 Task: Play online Dominion games in very easy mode.
Action: Mouse moved to (231, 322)
Screenshot: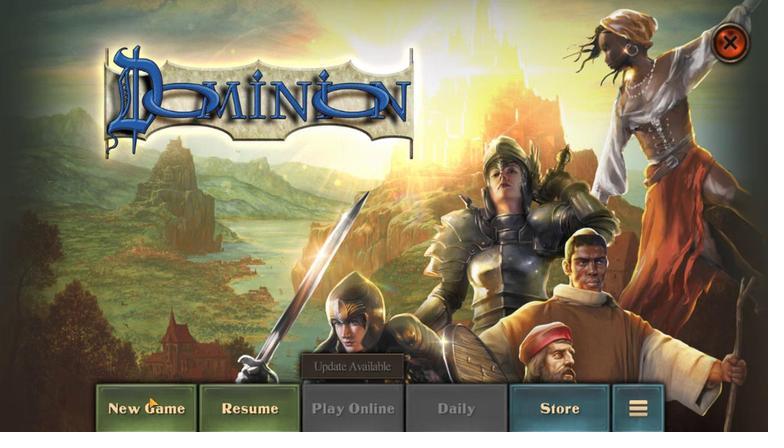 
Action: Mouse pressed left at (231, 322)
Screenshot: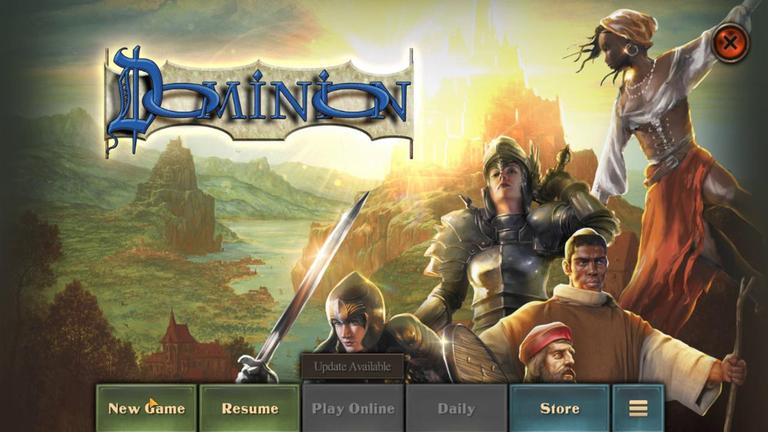 
Action: Mouse moved to (340, 297)
Screenshot: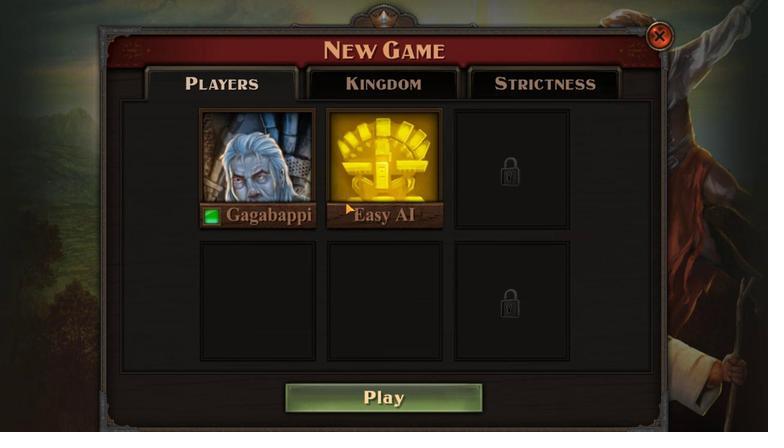 
Action: Mouse pressed left at (340, 297)
Screenshot: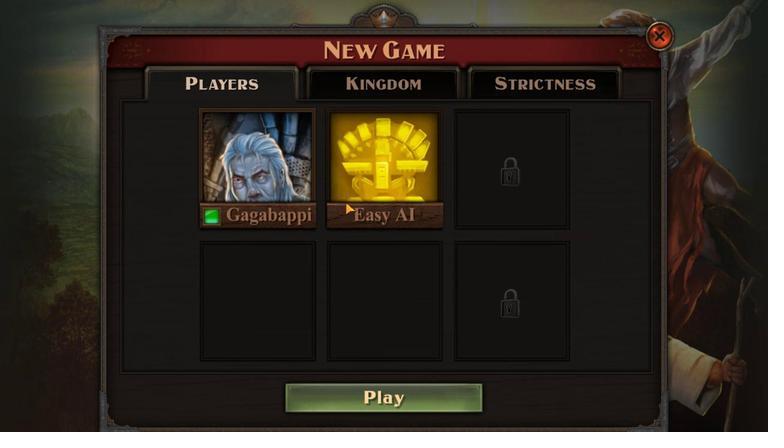 
Action: Mouse moved to (266, 296)
Screenshot: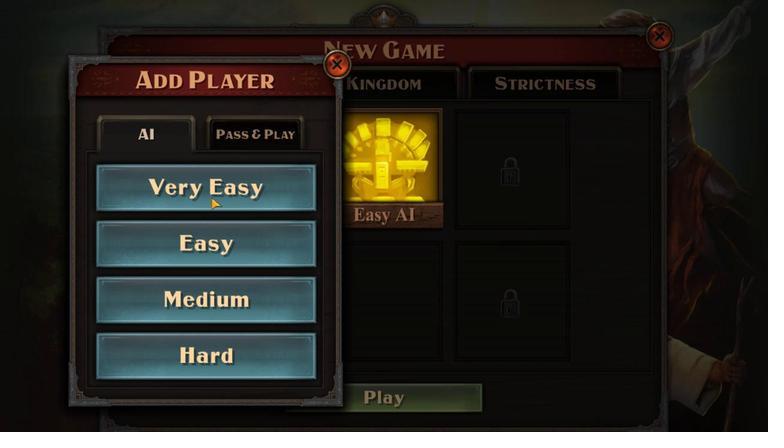 
Action: Mouse pressed left at (266, 296)
Screenshot: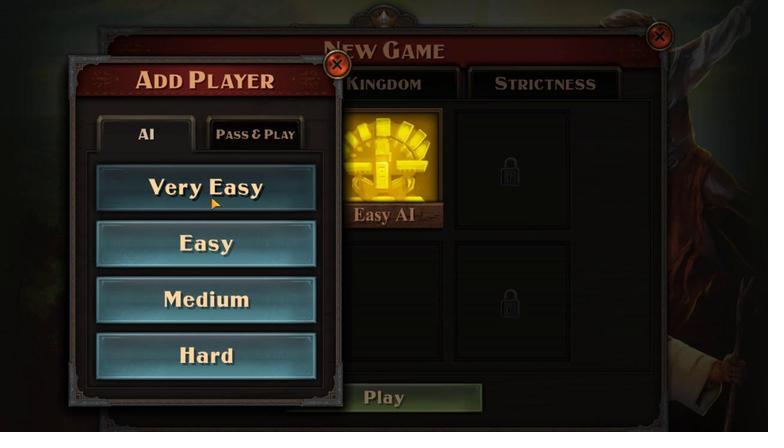 
Action: Mouse moved to (324, 321)
Screenshot: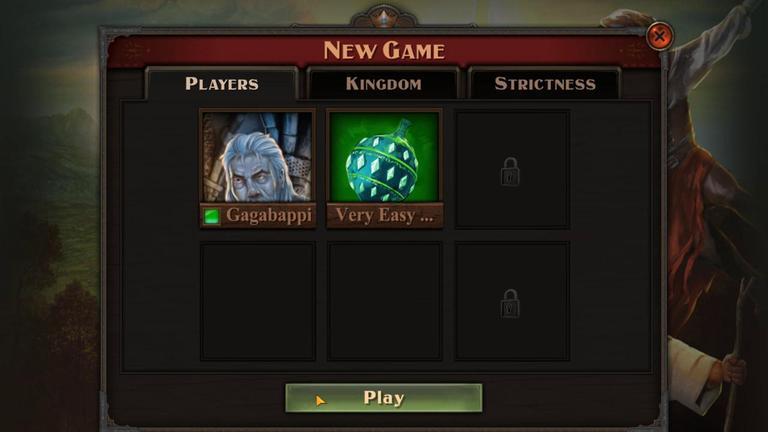 
Action: Mouse pressed left at (324, 321)
Screenshot: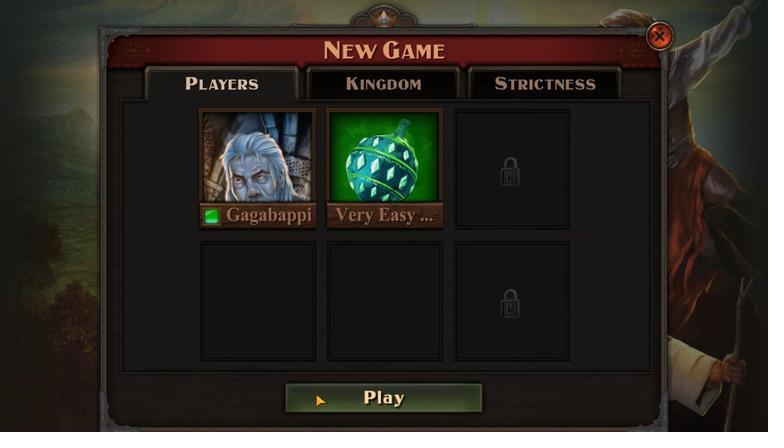 
Action: Mouse moved to (342, 317)
Screenshot: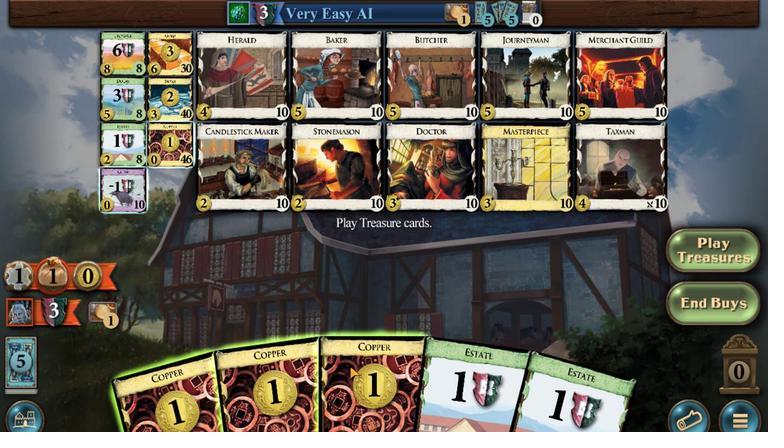
Action: Mouse pressed left at (342, 317)
Screenshot: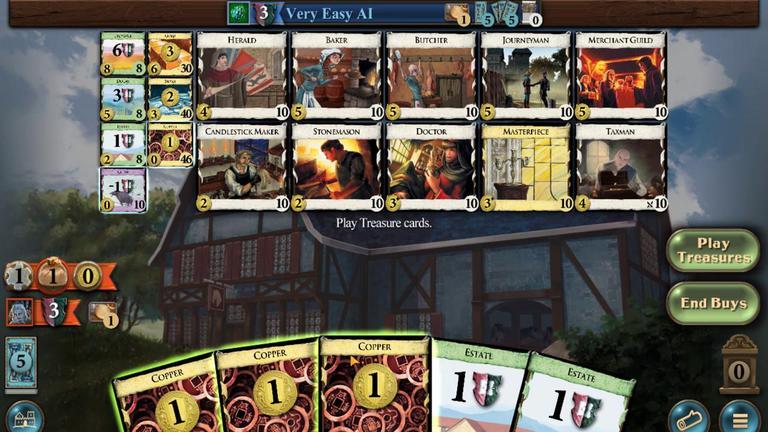 
Action: Mouse moved to (327, 317)
Screenshot: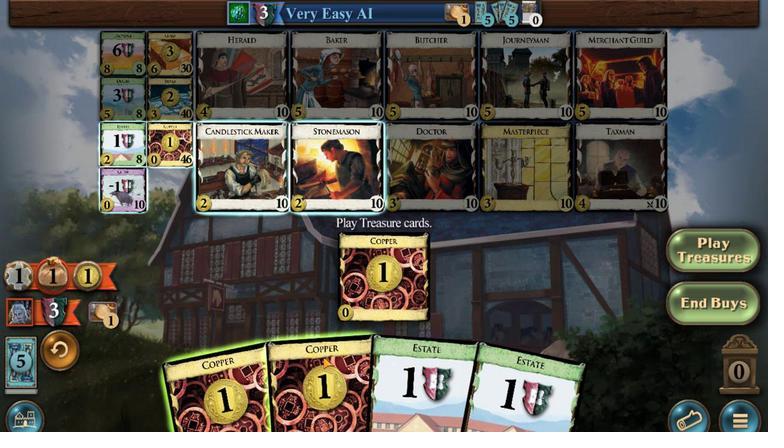 
Action: Mouse pressed left at (327, 317)
Screenshot: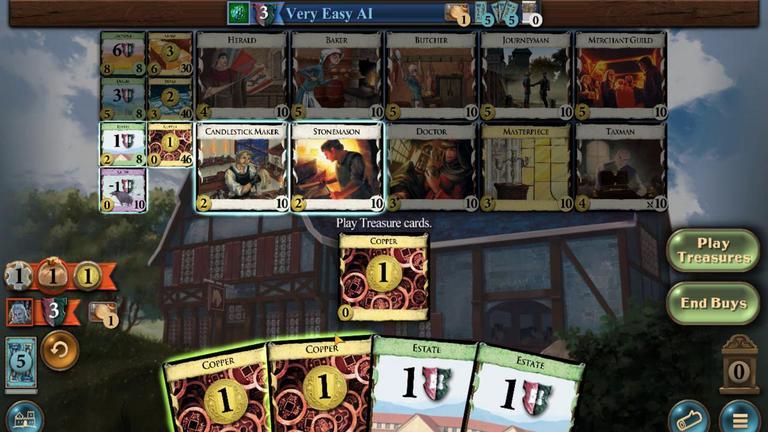 
Action: Mouse moved to (312, 315)
Screenshot: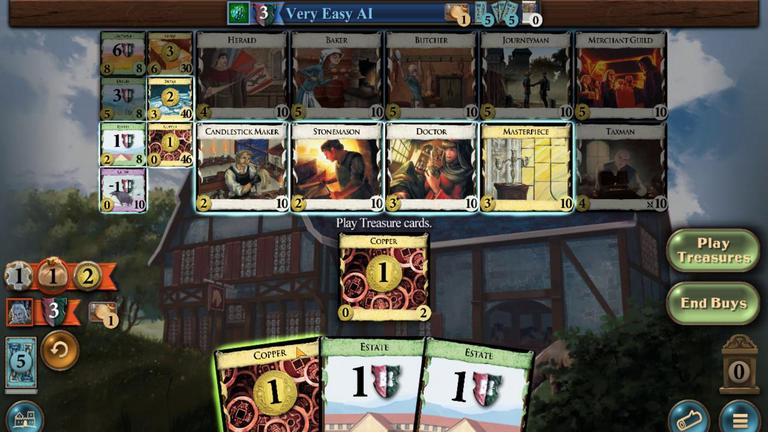 
Action: Mouse pressed left at (312, 315)
Screenshot: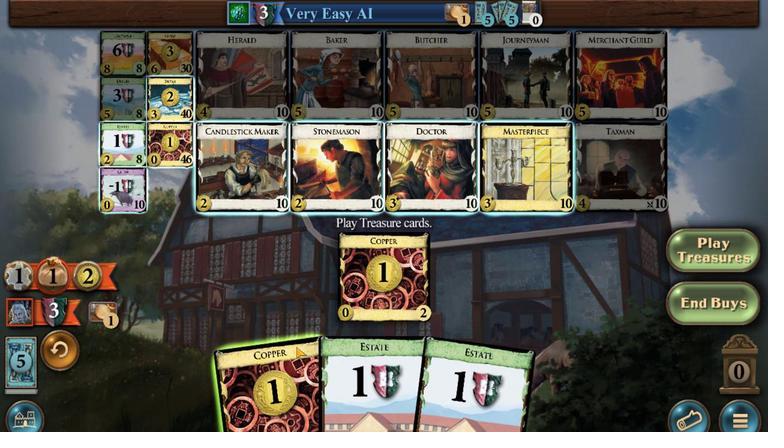 
Action: Mouse moved to (234, 284)
Screenshot: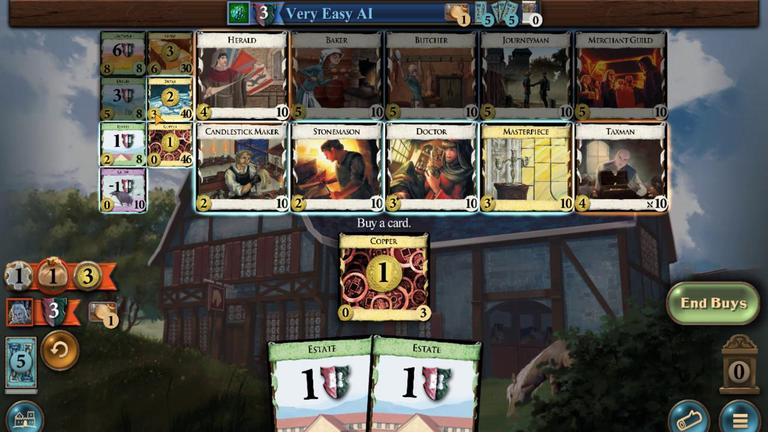 
Action: Mouse pressed left at (234, 284)
Screenshot: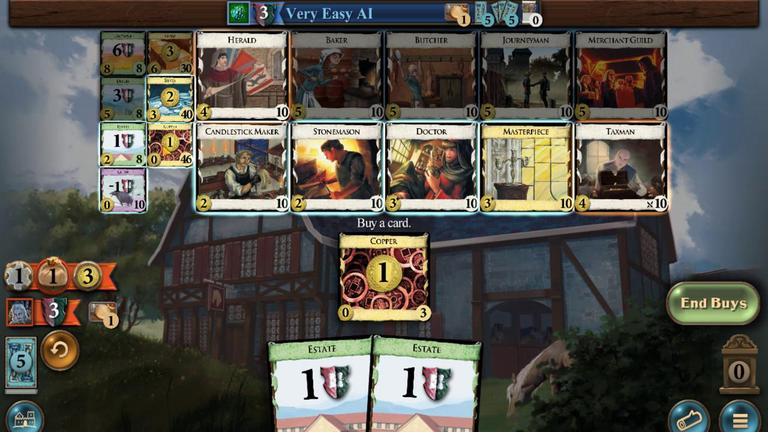 
Action: Mouse moved to (390, 318)
Screenshot: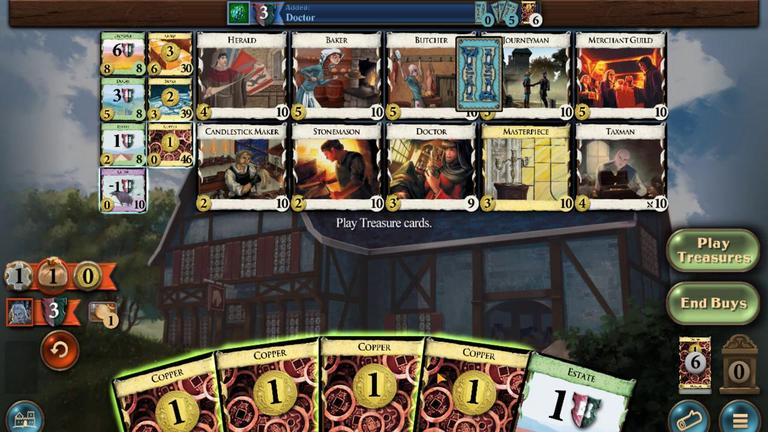 
Action: Mouse pressed left at (390, 318)
Screenshot: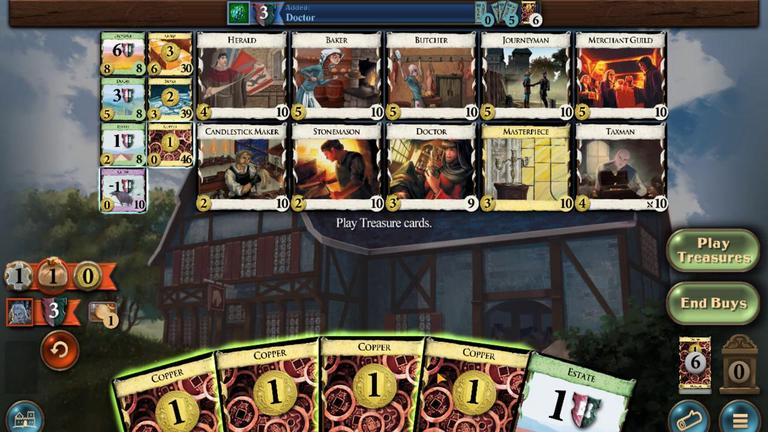 
Action: Mouse moved to (375, 320)
Screenshot: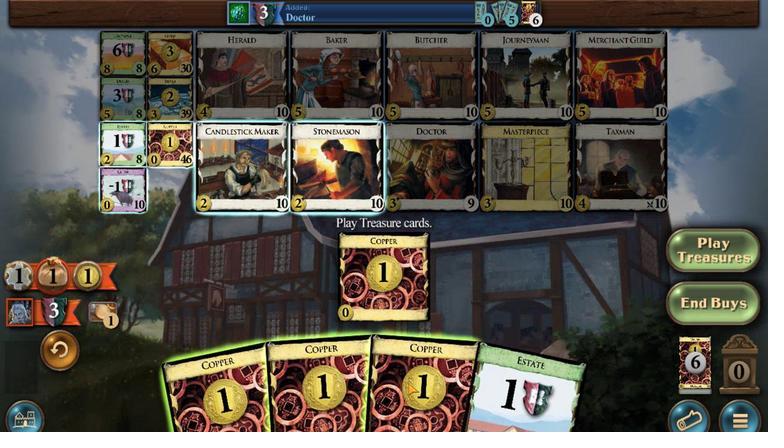 
Action: Mouse pressed left at (375, 320)
Screenshot: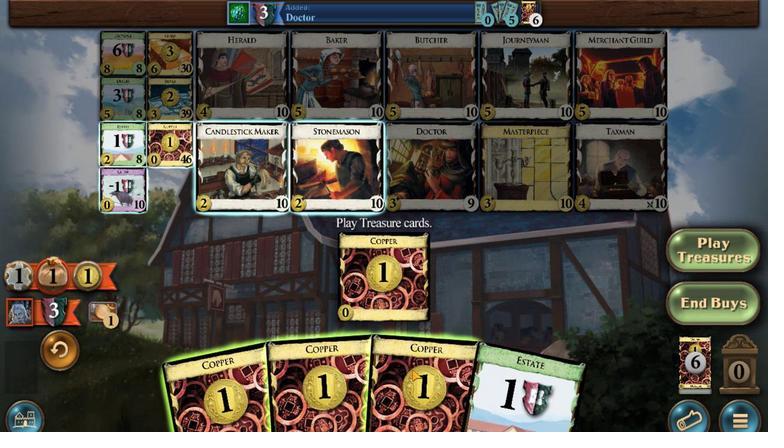 
Action: Mouse moved to (364, 319)
Screenshot: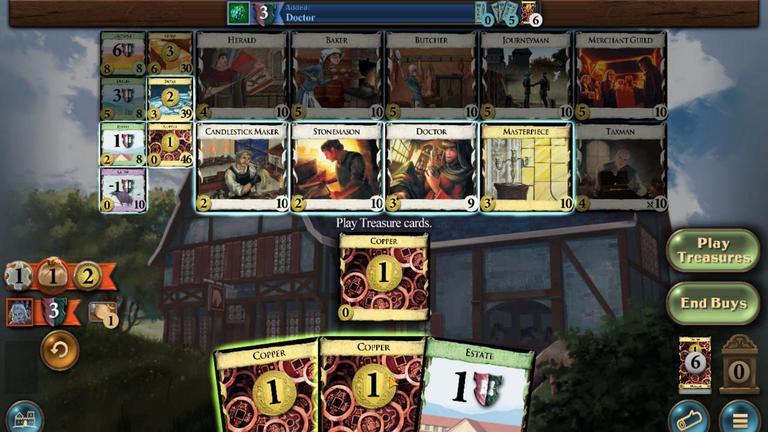 
Action: Mouse pressed left at (364, 319)
Screenshot: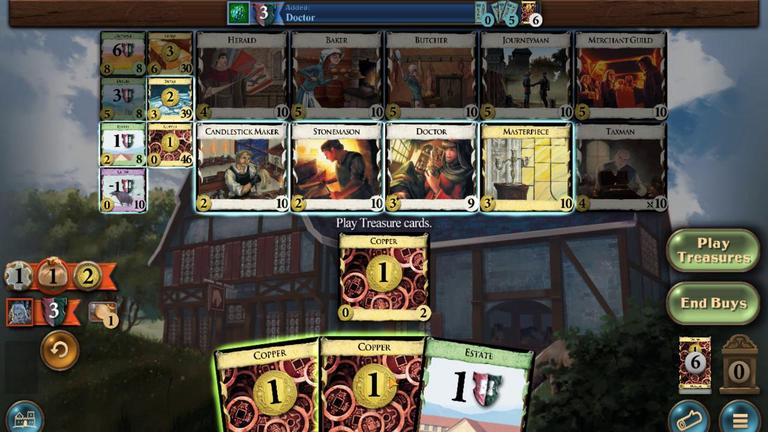 
Action: Mouse moved to (241, 284)
Screenshot: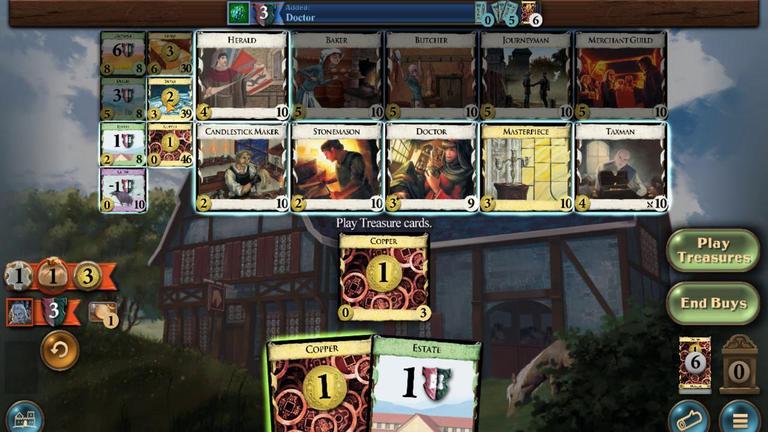
Action: Mouse pressed left at (241, 284)
Screenshot: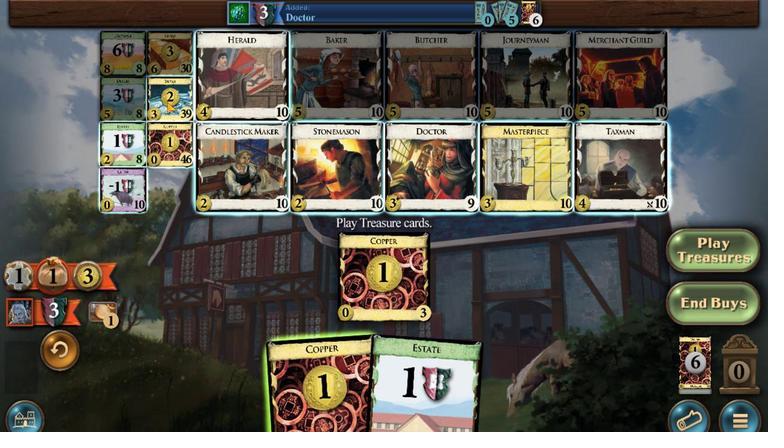 
Action: Mouse moved to (299, 317)
Screenshot: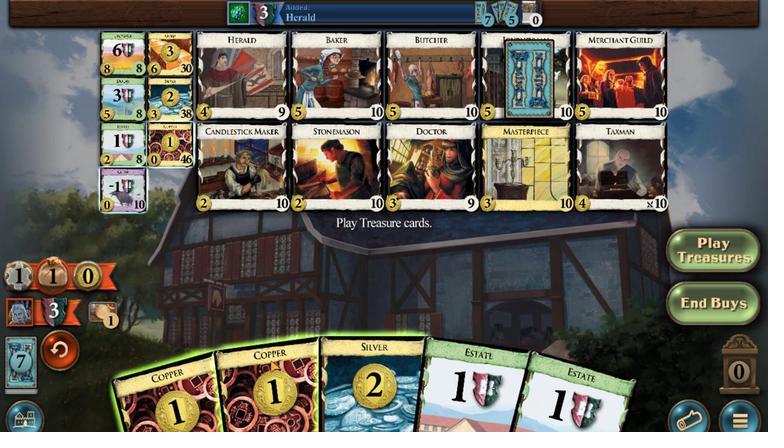 
Action: Mouse pressed left at (299, 317)
Screenshot: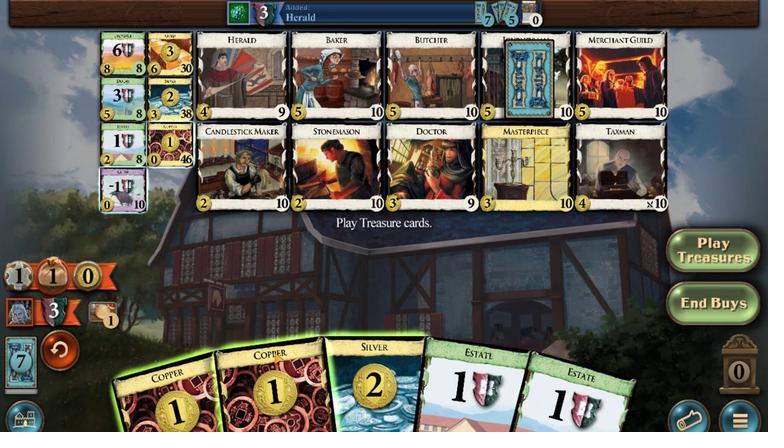 
Action: Mouse moved to (330, 315)
Screenshot: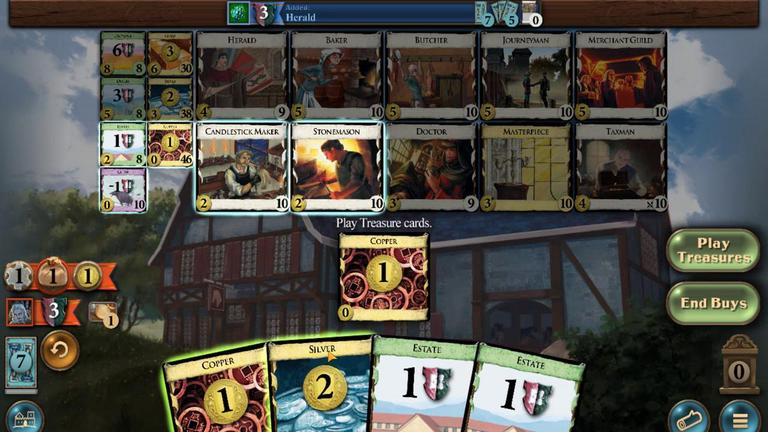 
Action: Mouse pressed left at (330, 315)
Screenshot: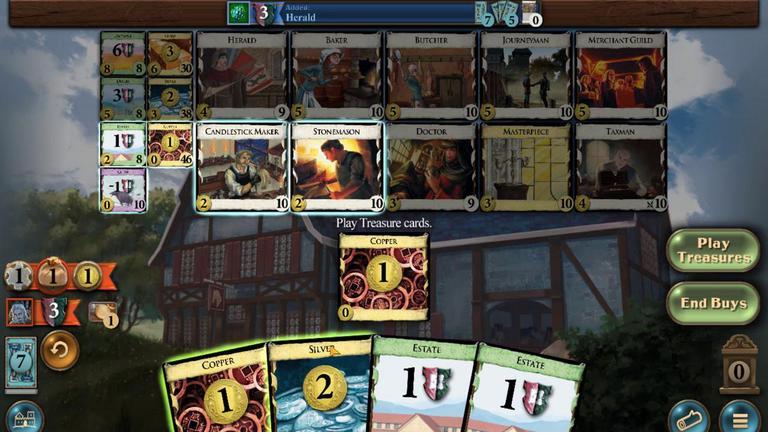 
Action: Mouse moved to (240, 284)
Screenshot: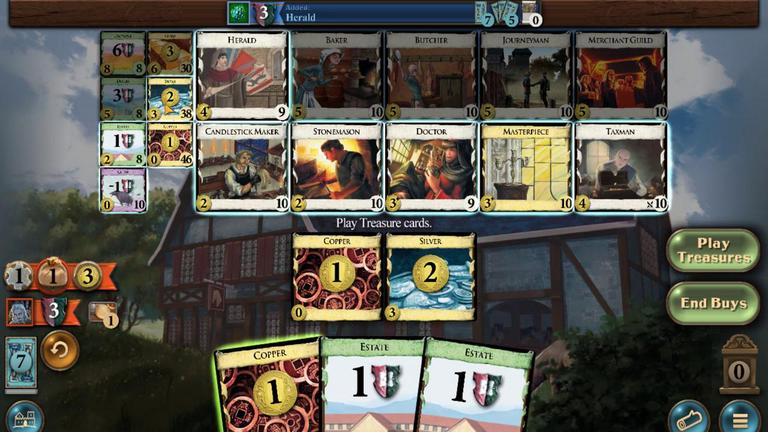 
Action: Mouse pressed left at (240, 284)
Screenshot: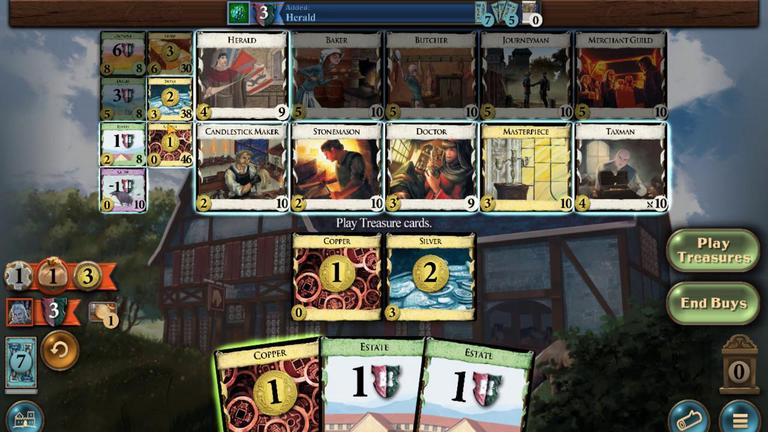 
Action: Mouse moved to (302, 320)
Screenshot: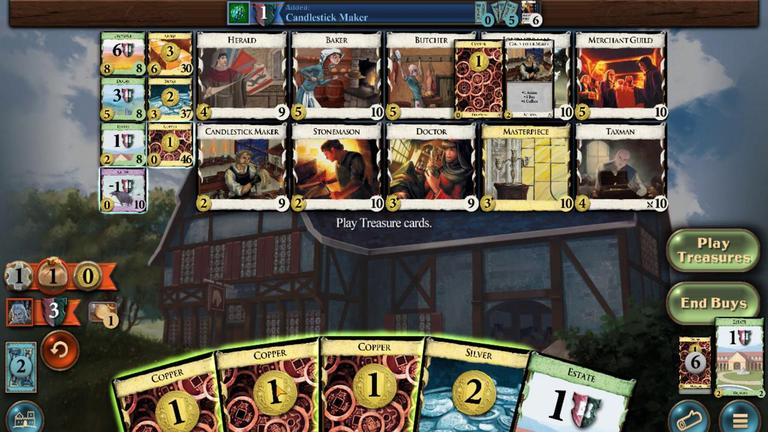 
Action: Mouse pressed left at (302, 320)
Screenshot: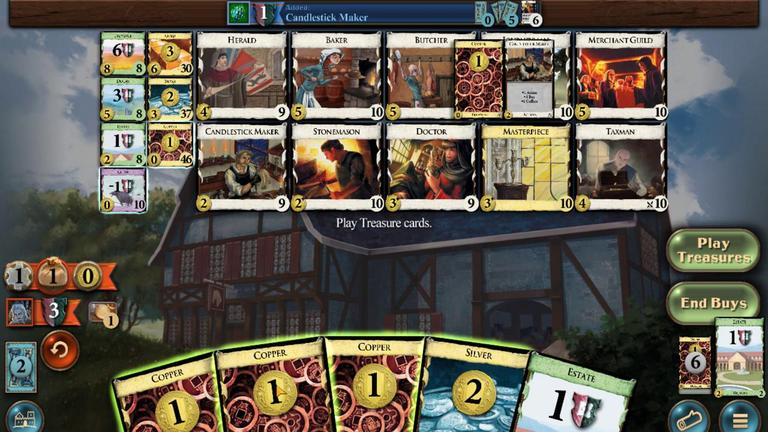 
Action: Mouse moved to (326, 321)
Screenshot: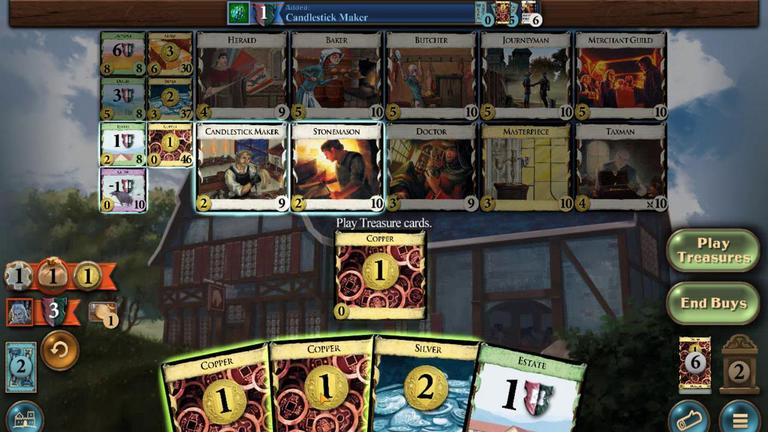 
Action: Mouse pressed left at (326, 321)
Screenshot: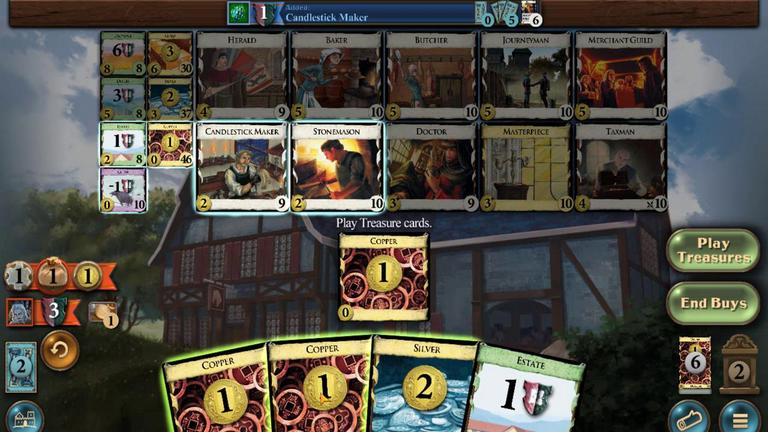 
Action: Mouse moved to (296, 324)
Screenshot: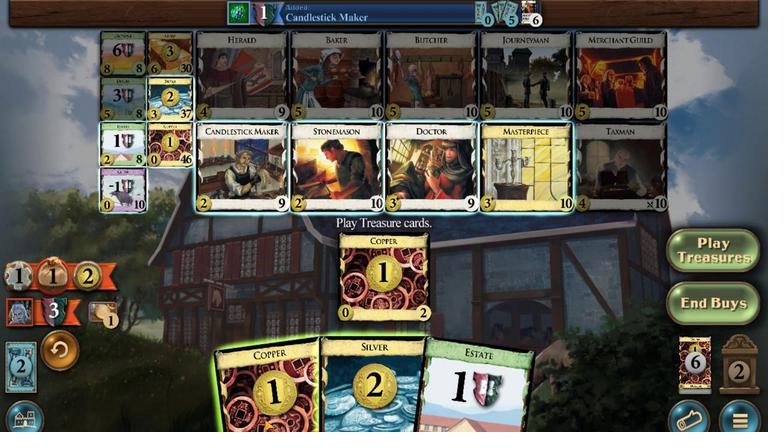 
Action: Mouse pressed left at (296, 324)
Screenshot: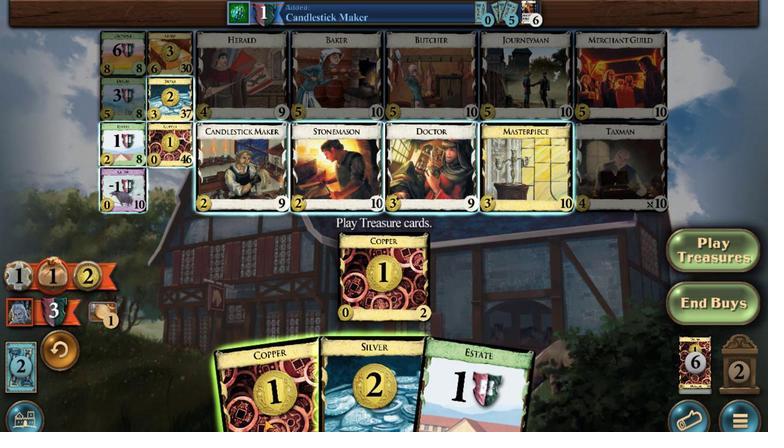 
Action: Mouse moved to (236, 285)
Screenshot: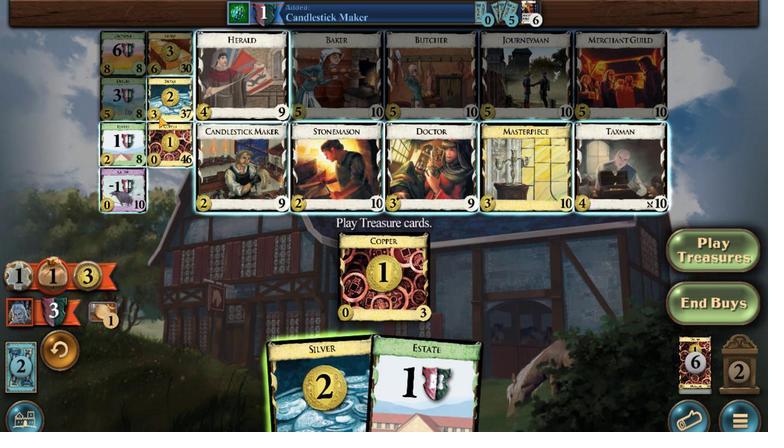 
Action: Mouse pressed left at (236, 285)
Screenshot: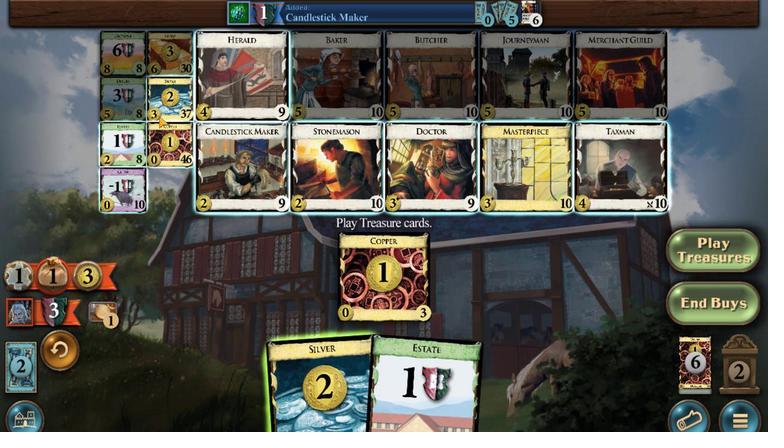 
Action: Mouse moved to (348, 318)
Screenshot: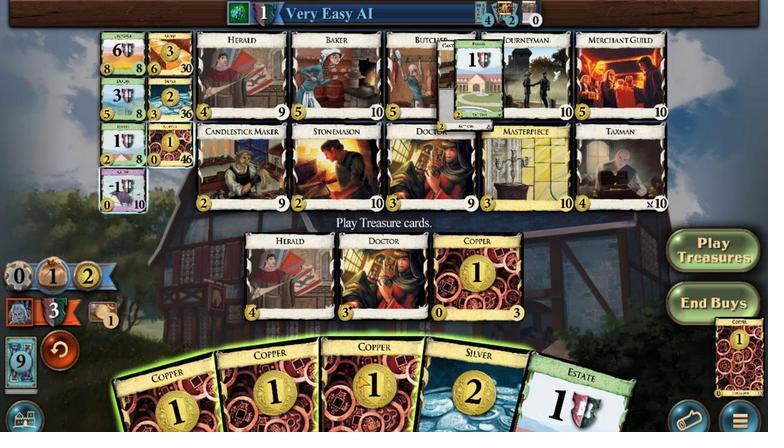 
Action: Mouse pressed left at (348, 318)
Screenshot: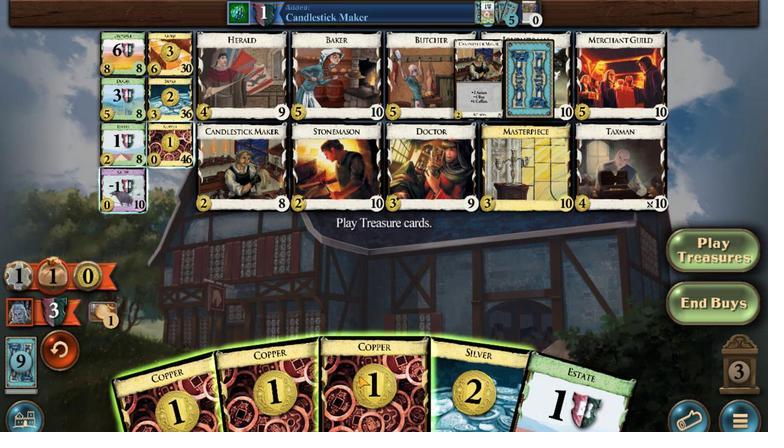 
Action: Mouse moved to (318, 319)
Screenshot: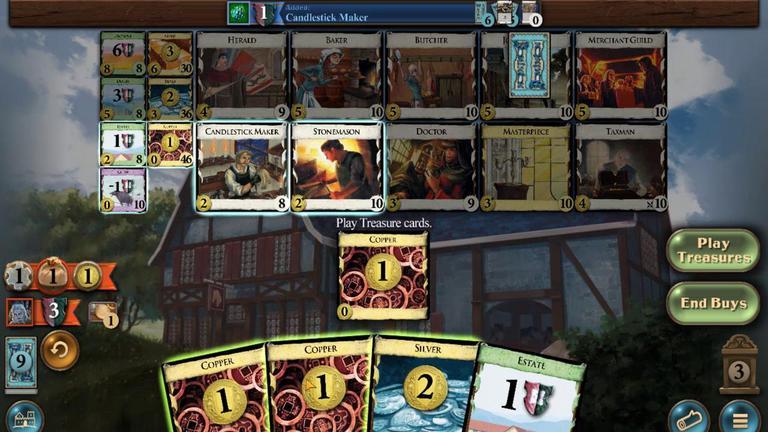 
Action: Mouse pressed left at (318, 319)
Screenshot: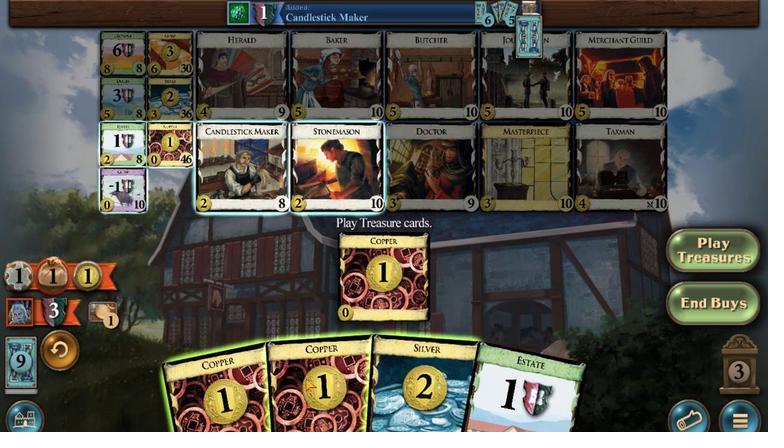 
Action: Mouse moved to (306, 318)
Screenshot: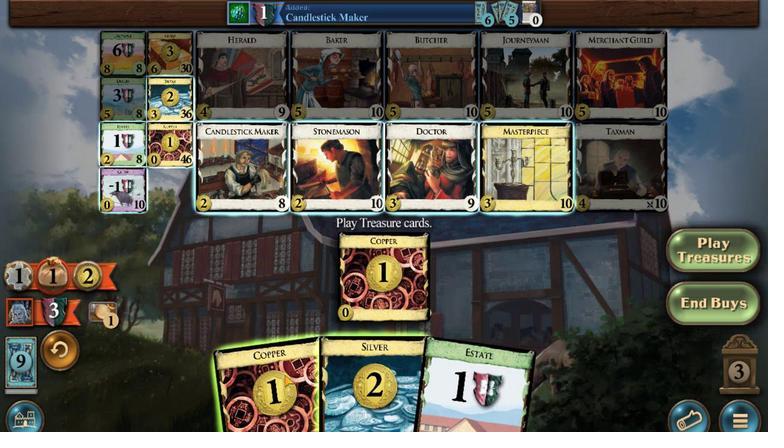 
Action: Mouse pressed left at (306, 318)
Screenshot: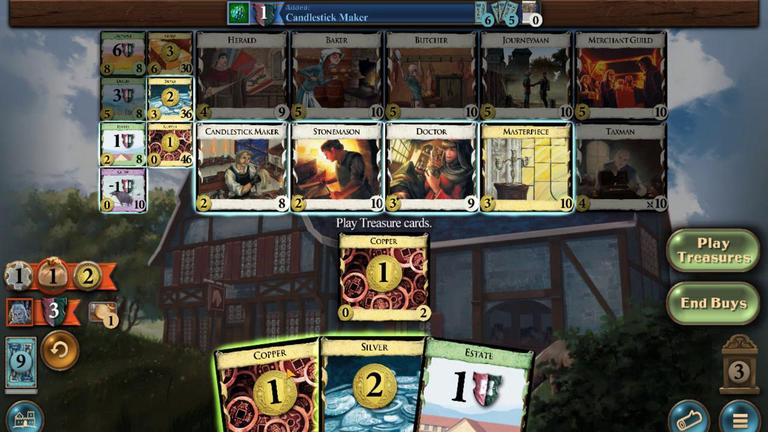 
Action: Mouse moved to (233, 284)
Screenshot: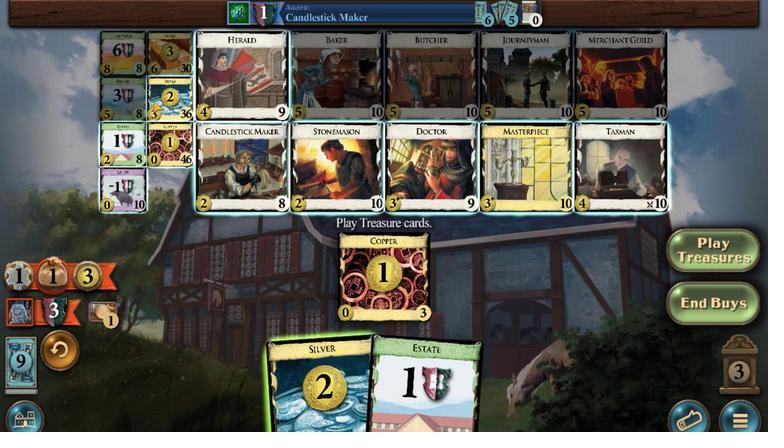 
Action: Mouse pressed left at (233, 284)
Screenshot: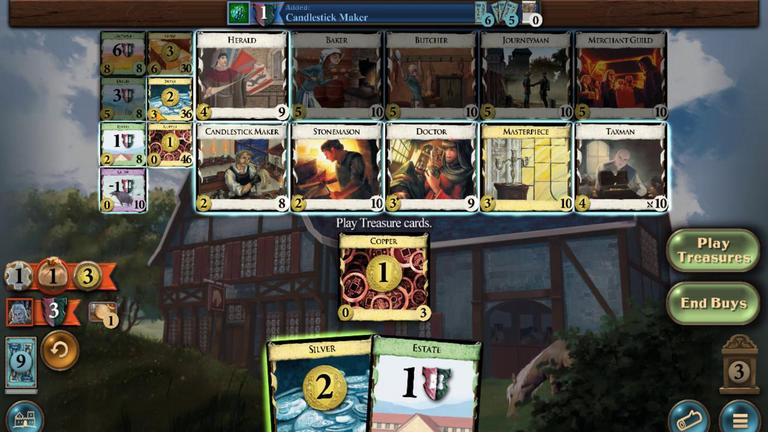 
Action: Mouse moved to (289, 319)
Screenshot: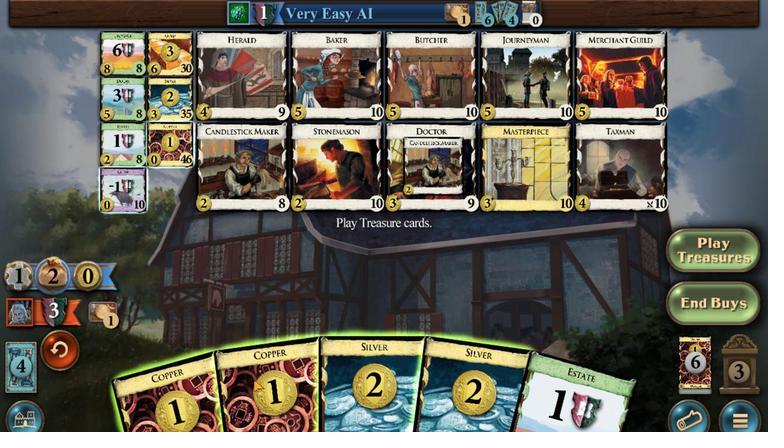 
Action: Mouse pressed left at (289, 319)
Screenshot: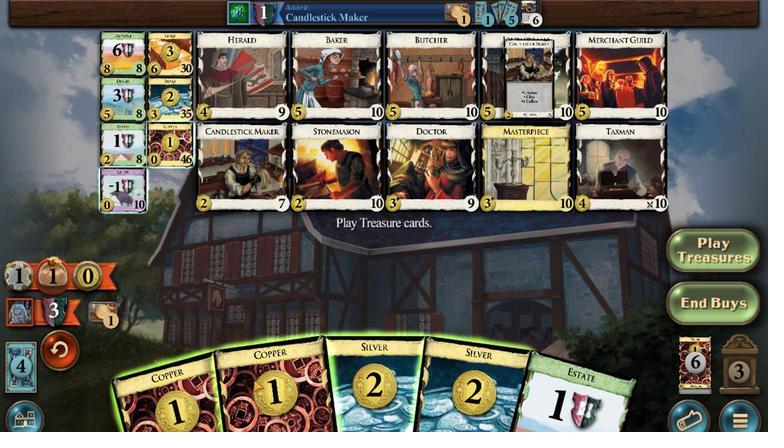 
Action: Mouse moved to (314, 318)
Screenshot: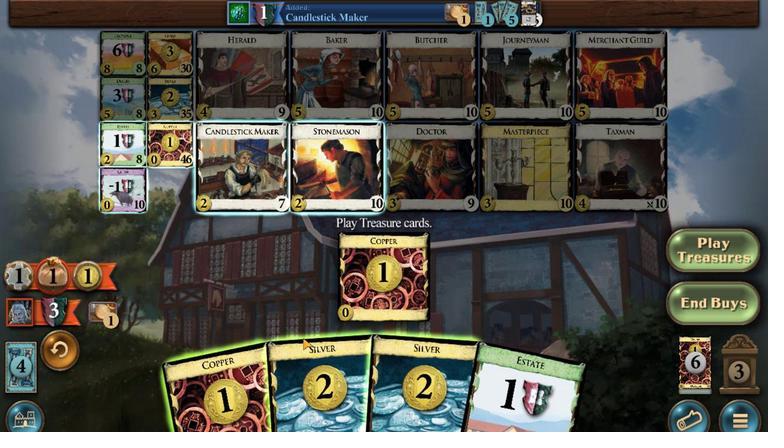
Action: Mouse pressed left at (314, 318)
Screenshot: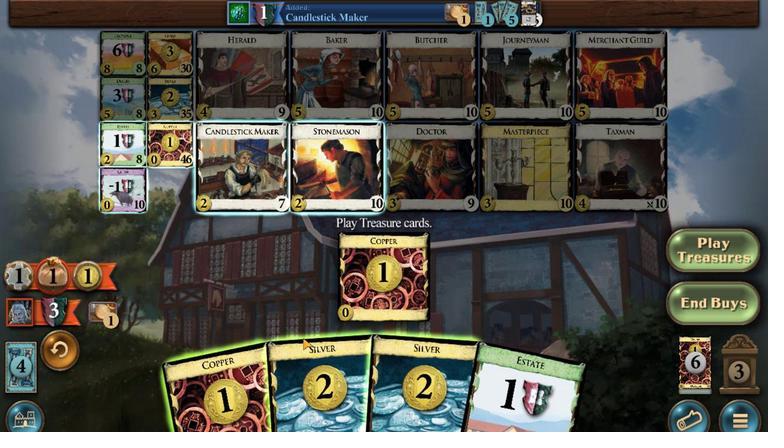 
Action: Mouse moved to (240, 285)
Screenshot: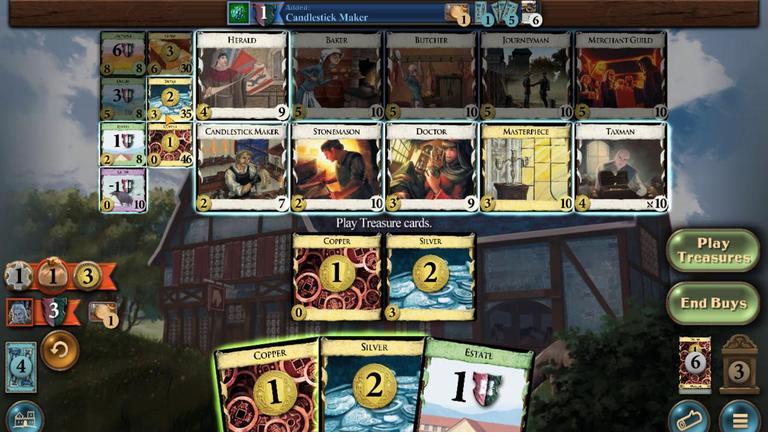 
Action: Mouse pressed left at (240, 285)
Screenshot: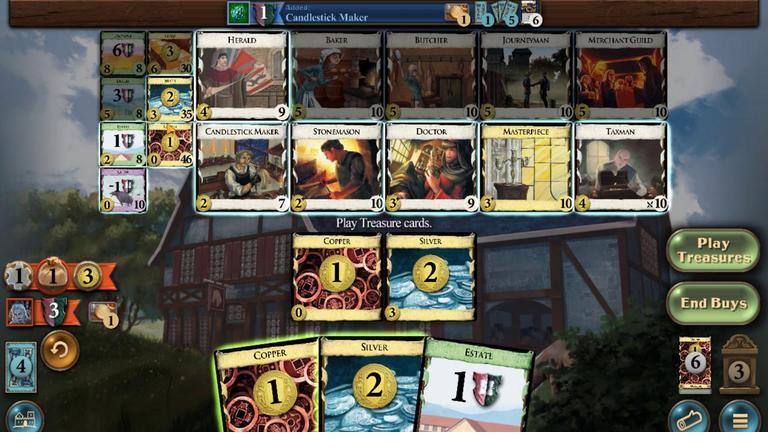 
Action: Mouse moved to (330, 318)
Screenshot: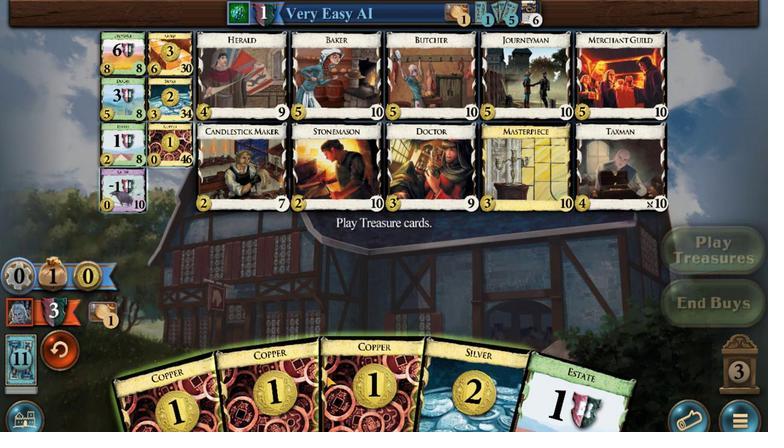 
Action: Mouse pressed left at (330, 318)
Screenshot: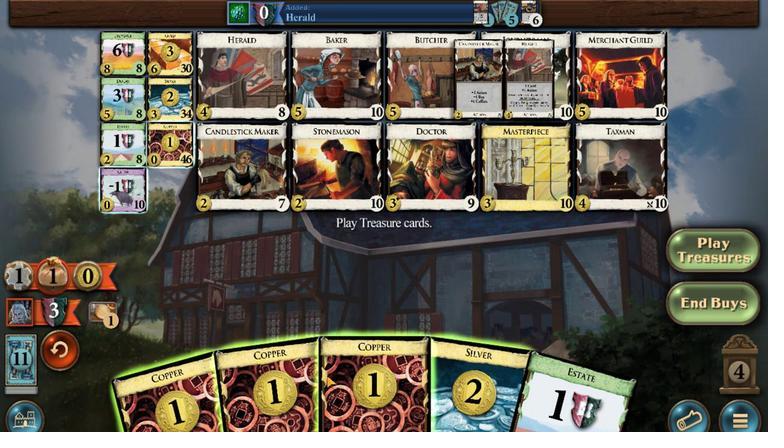 
Action: Mouse moved to (317, 316)
Screenshot: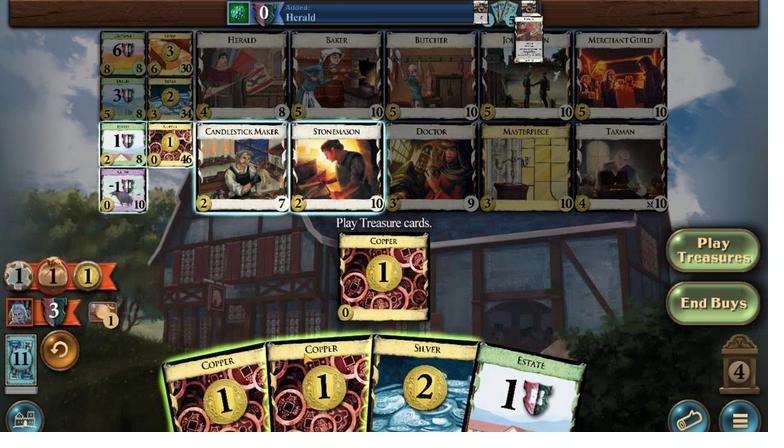 
Action: Mouse pressed left at (317, 316)
Screenshot: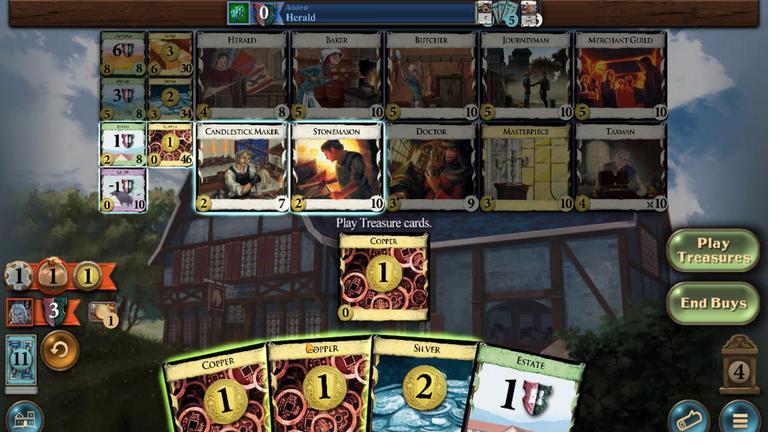 
Action: Mouse moved to (300, 316)
Screenshot: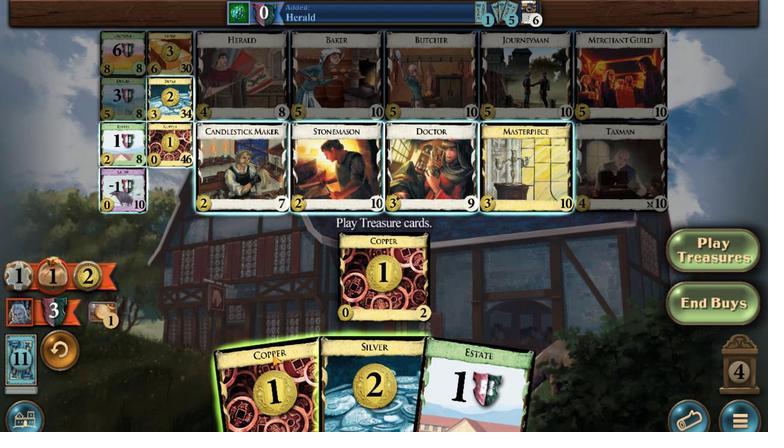 
Action: Mouse pressed left at (300, 316)
Screenshot: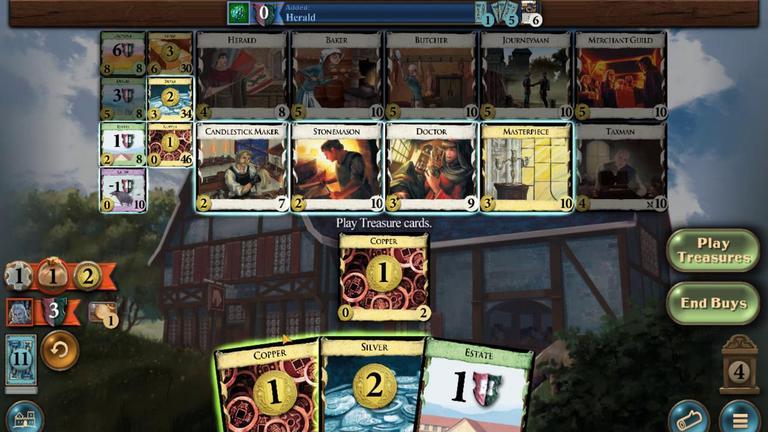 
Action: Mouse moved to (243, 284)
Screenshot: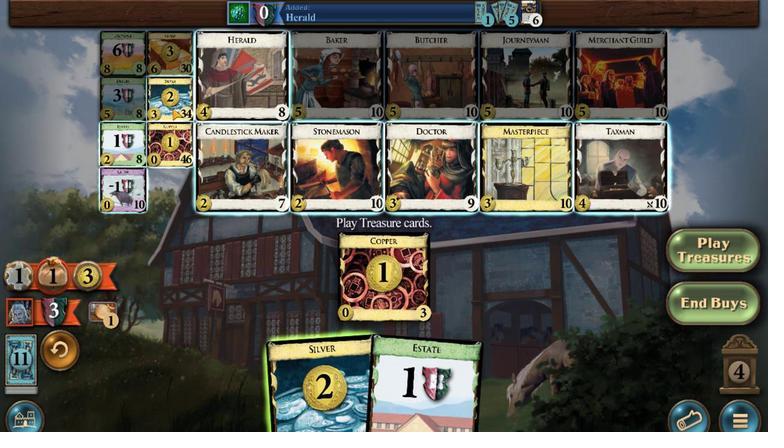 
Action: Mouse pressed left at (243, 284)
Screenshot: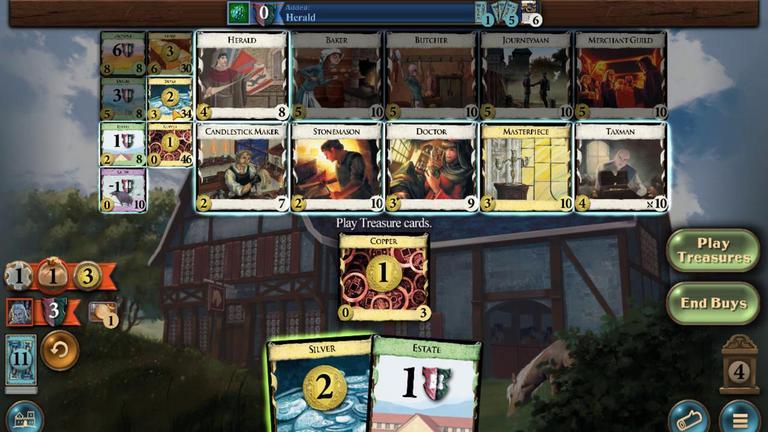 
Action: Mouse moved to (303, 321)
Screenshot: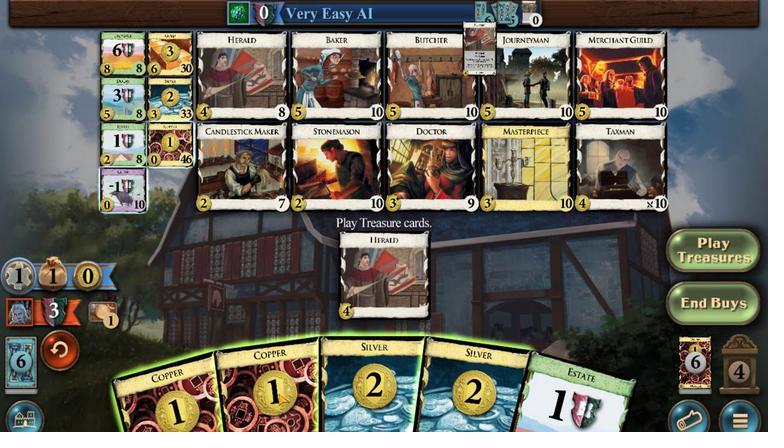 
Action: Mouse pressed left at (303, 321)
Screenshot: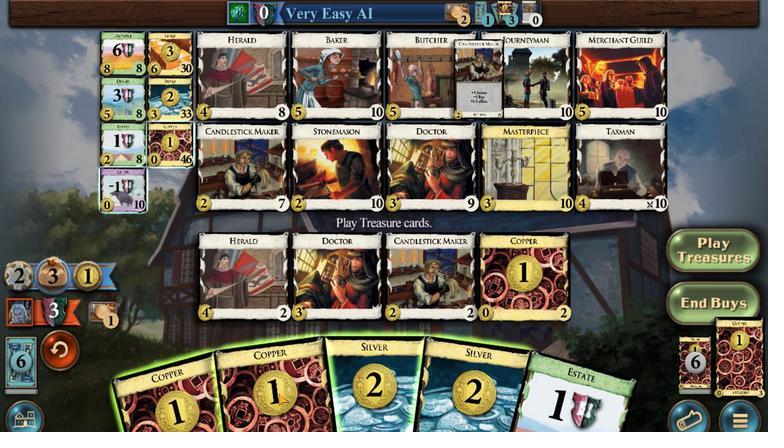 
Action: Mouse moved to (329, 318)
Screenshot: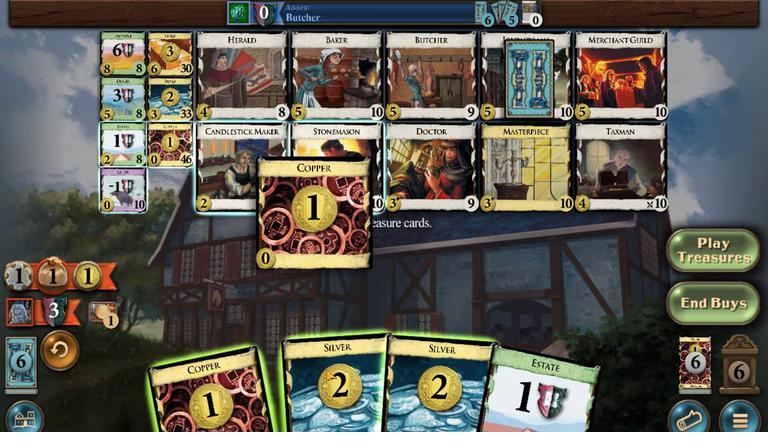 
Action: Mouse pressed left at (329, 318)
Screenshot: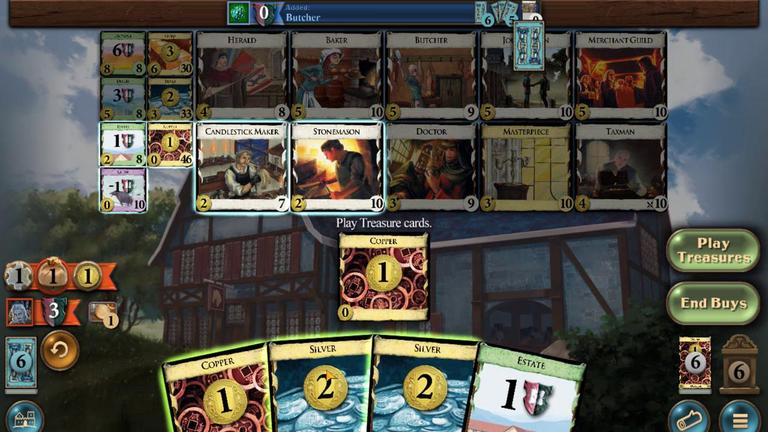 
Action: Mouse moved to (238, 285)
Screenshot: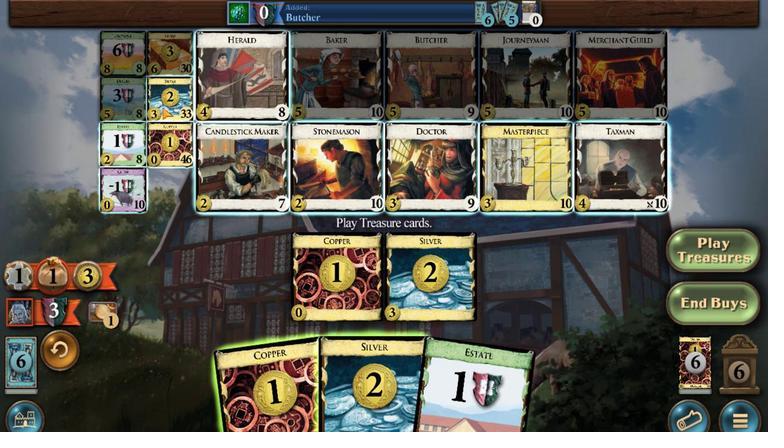 
Action: Mouse pressed left at (238, 285)
Screenshot: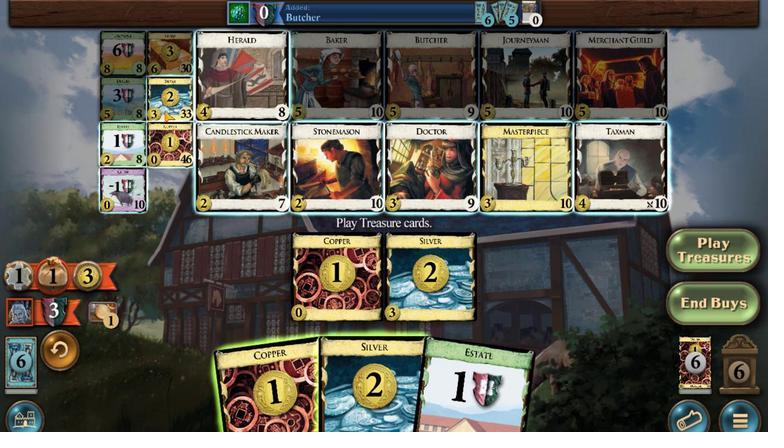 
Action: Mouse moved to (294, 321)
Screenshot: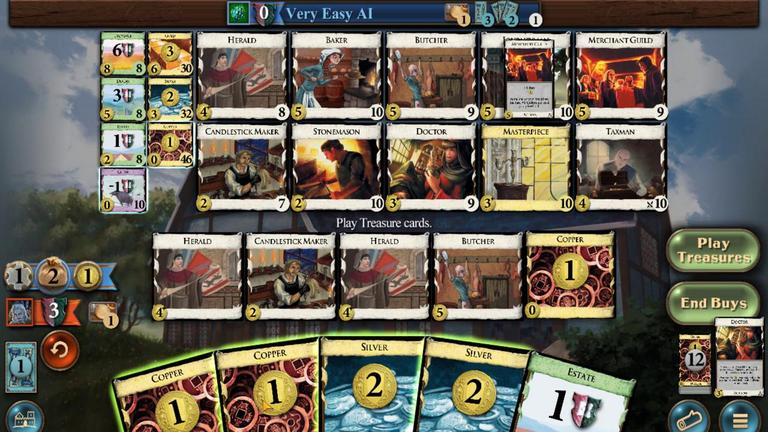 
Action: Mouse pressed left at (294, 321)
Screenshot: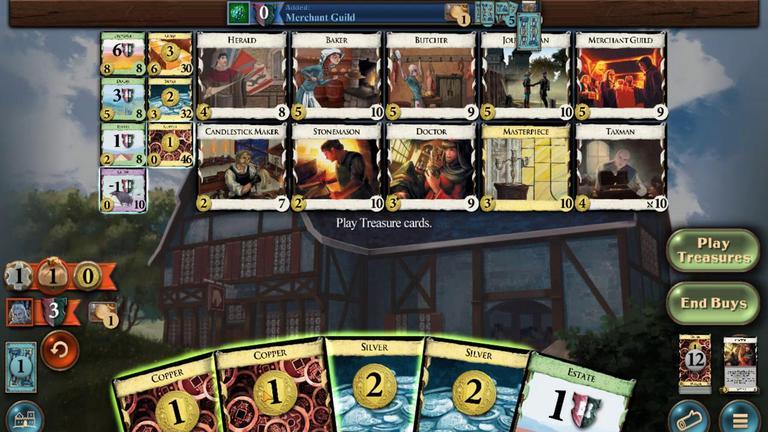 
Action: Mouse moved to (327, 318)
Screenshot: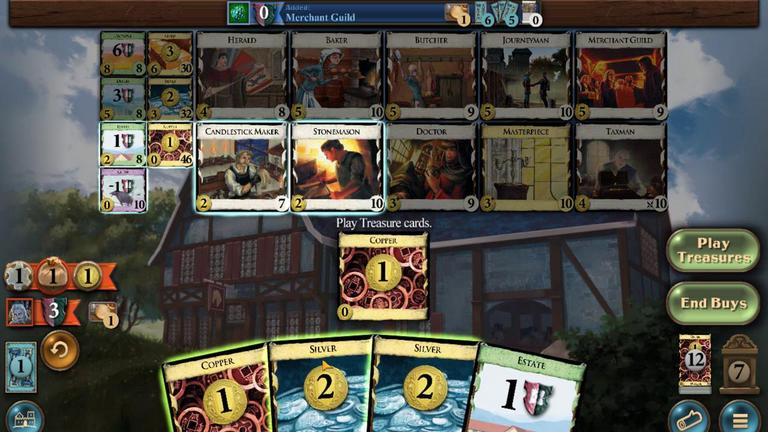 
Action: Mouse pressed left at (327, 318)
Screenshot: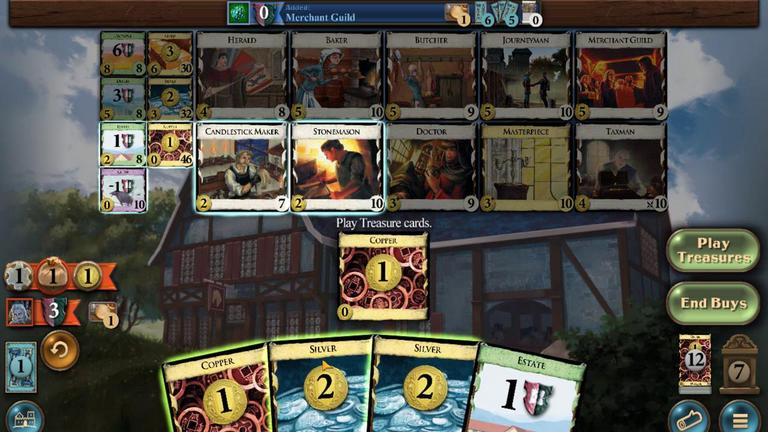 
Action: Mouse moved to (241, 284)
Screenshot: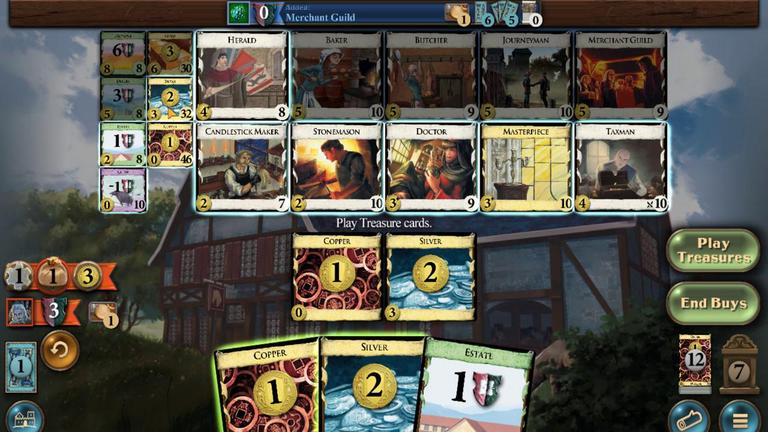 
Action: Mouse pressed left at (241, 284)
Screenshot: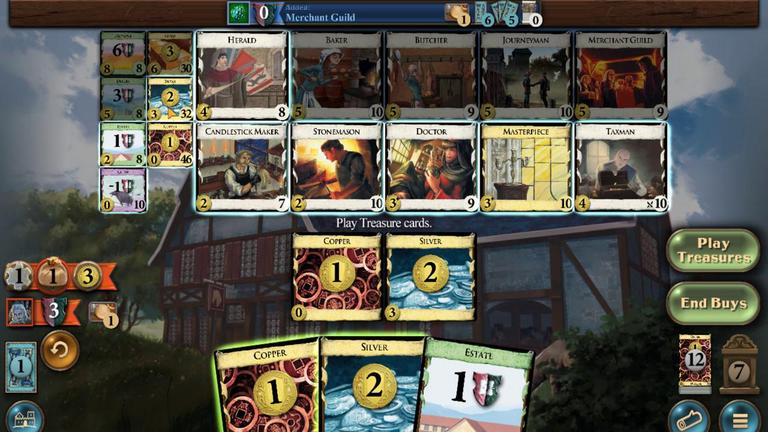 
Action: Mouse moved to (306, 320)
Screenshot: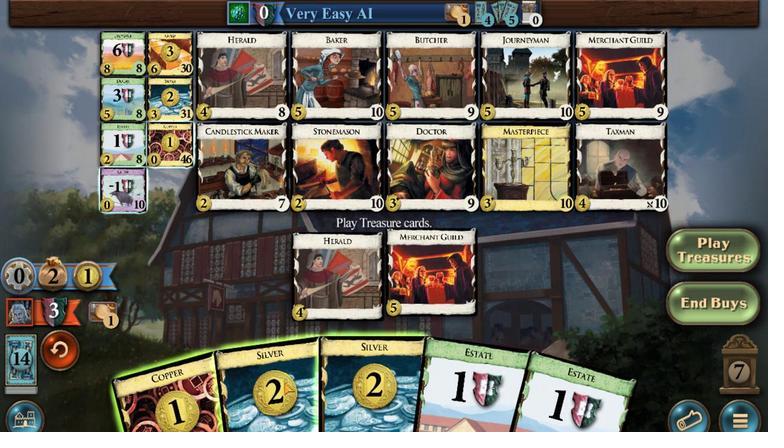
Action: Mouse pressed left at (306, 320)
Screenshot: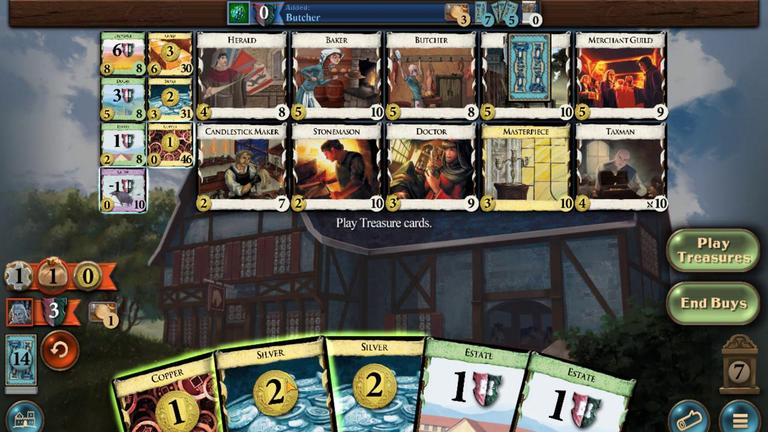 
Action: Mouse moved to (282, 319)
Screenshot: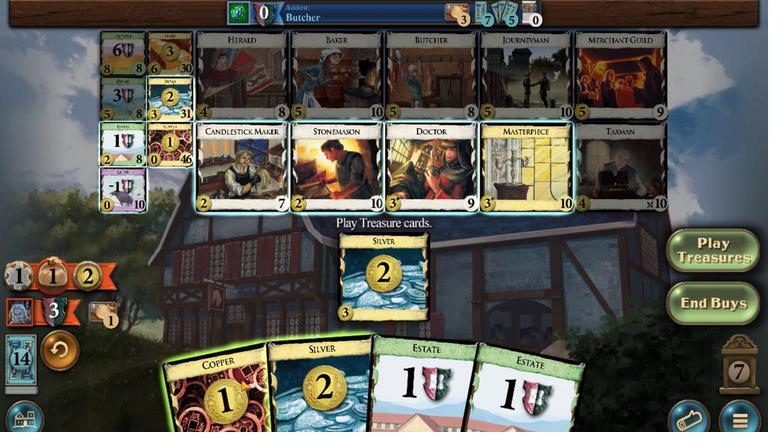 
Action: Mouse pressed left at (282, 319)
Screenshot: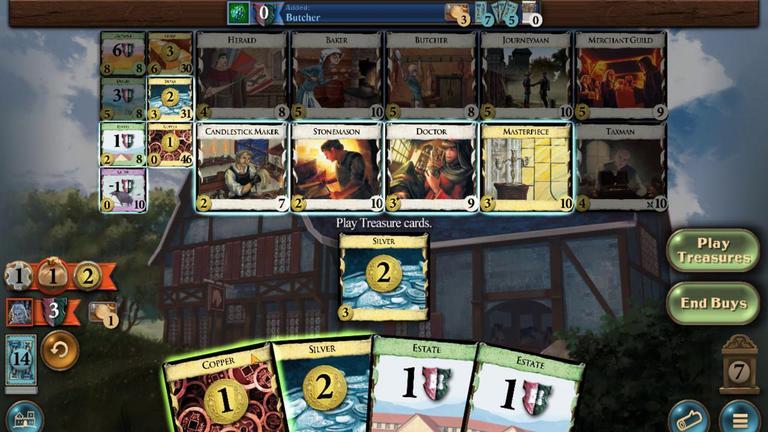 
Action: Mouse moved to (236, 284)
Screenshot: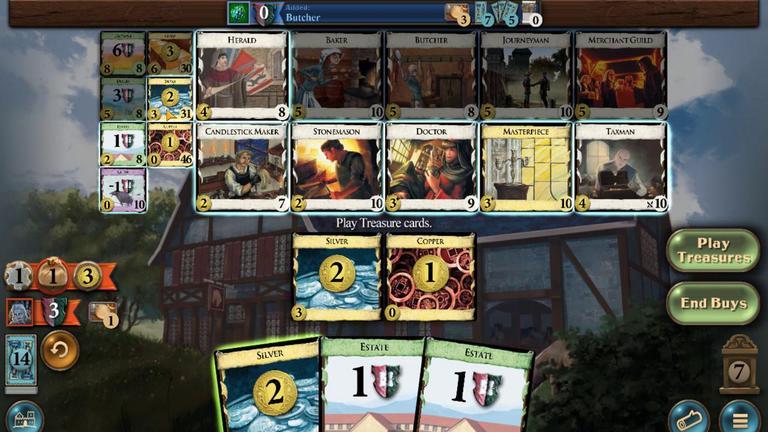 
Action: Mouse pressed left at (236, 284)
Screenshot: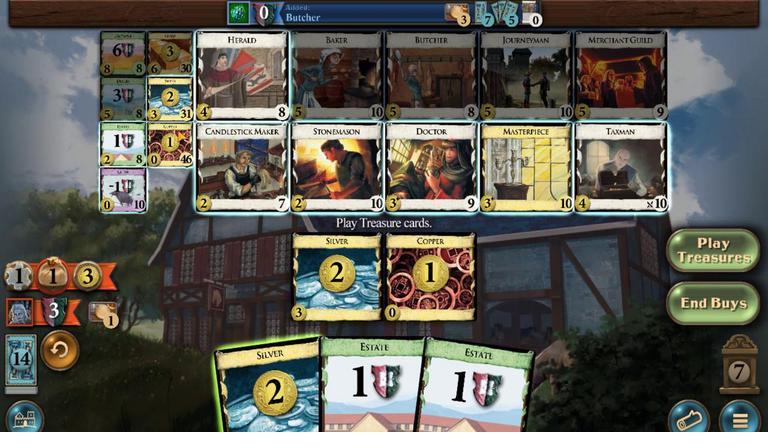 
Action: Mouse moved to (302, 320)
Screenshot: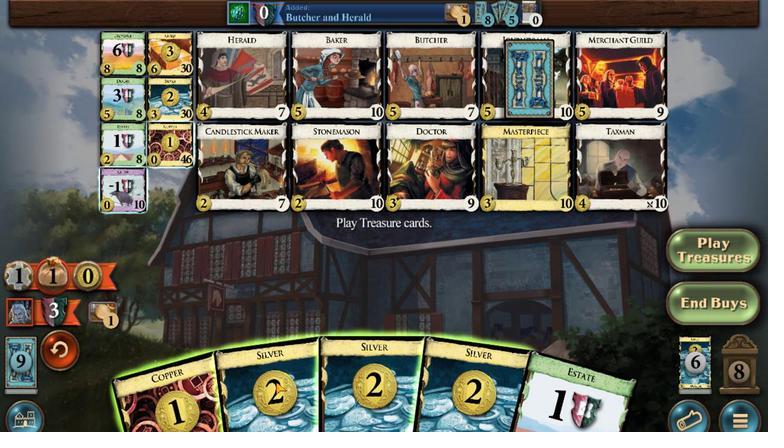 
Action: Mouse pressed left at (302, 320)
Screenshot: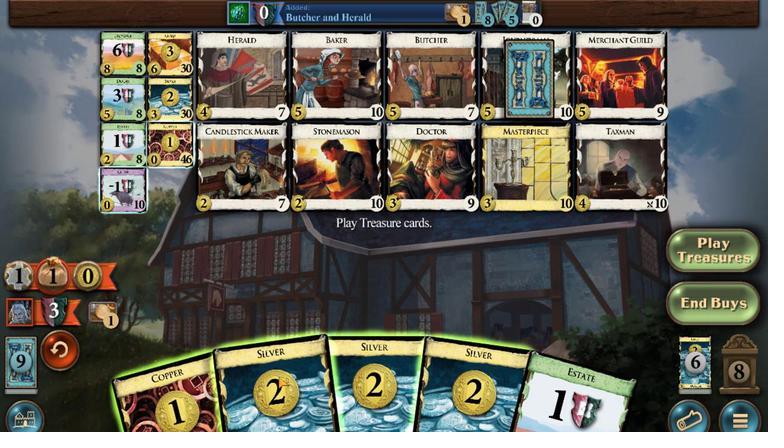 
Action: Mouse moved to (332, 320)
Screenshot: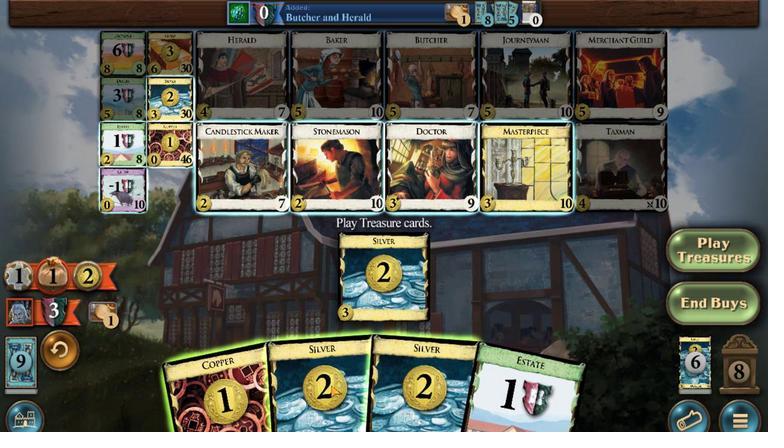 
Action: Mouse pressed left at (332, 320)
Screenshot: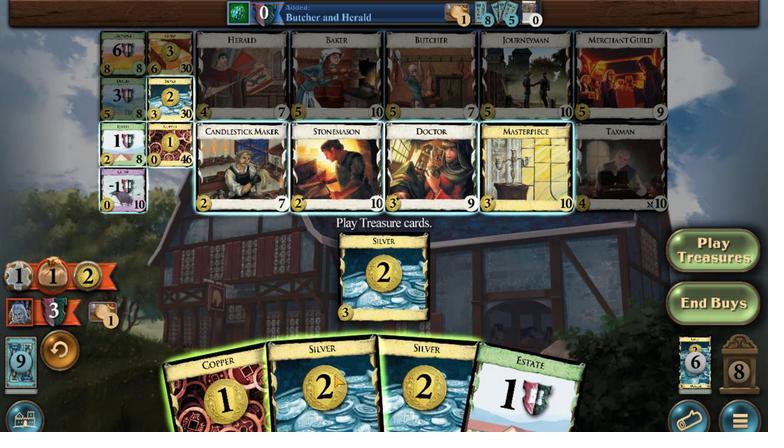 
Action: Mouse moved to (308, 316)
Screenshot: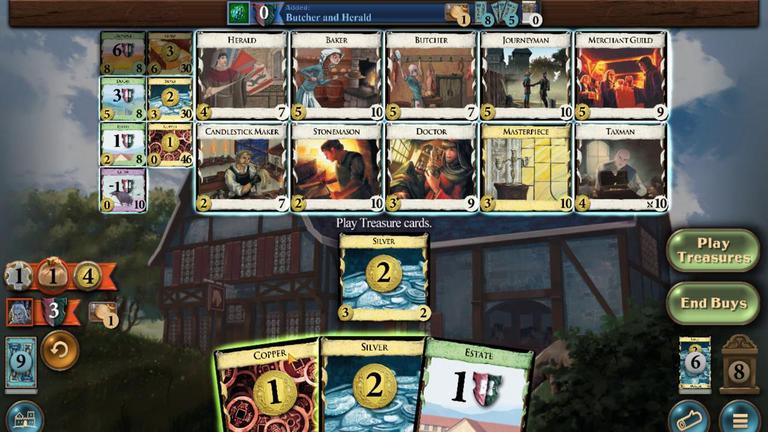 
Action: Mouse pressed left at (308, 316)
Screenshot: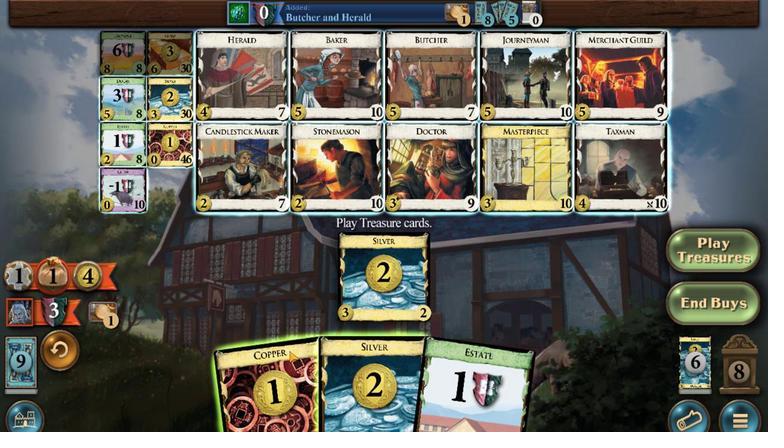 
Action: Mouse moved to (219, 284)
Screenshot: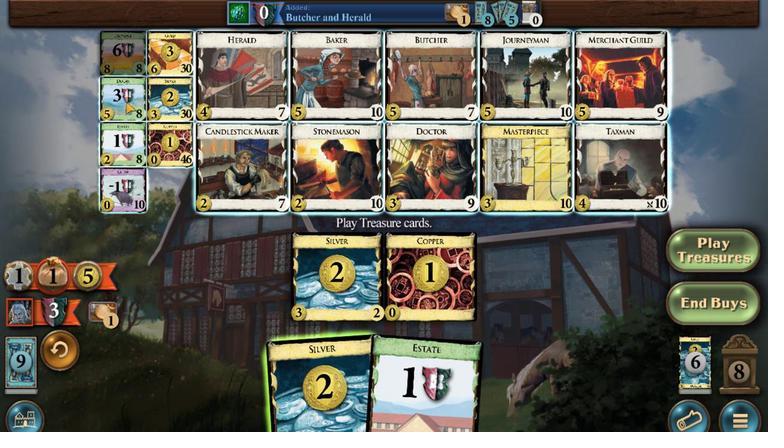 
Action: Mouse pressed left at (219, 284)
Screenshot: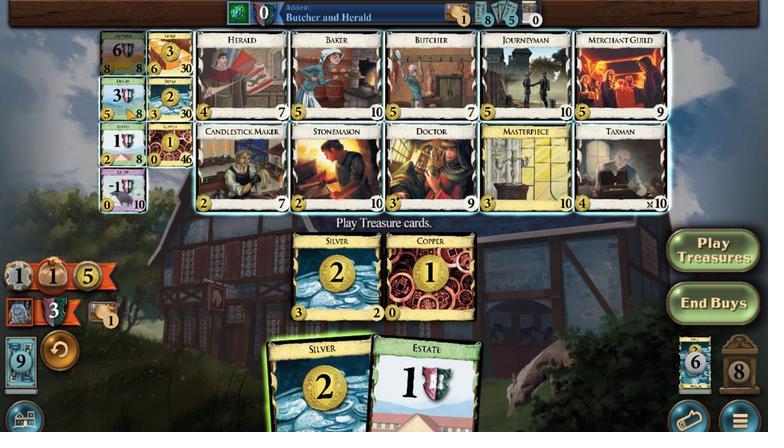 
Action: Mouse moved to (354, 321)
Screenshot: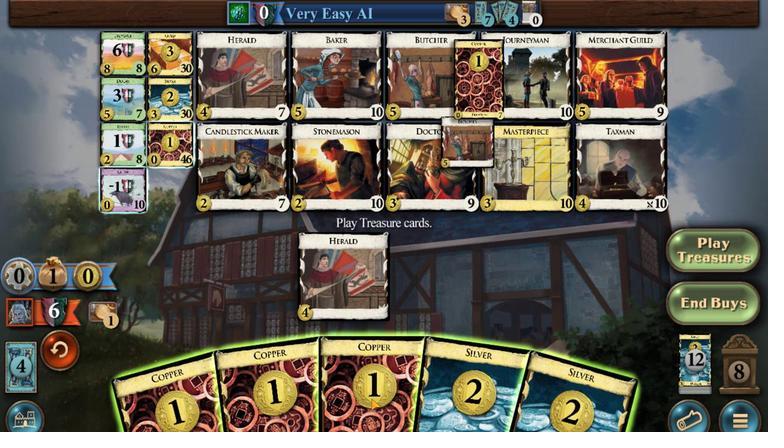 
Action: Mouse pressed left at (354, 321)
Screenshot: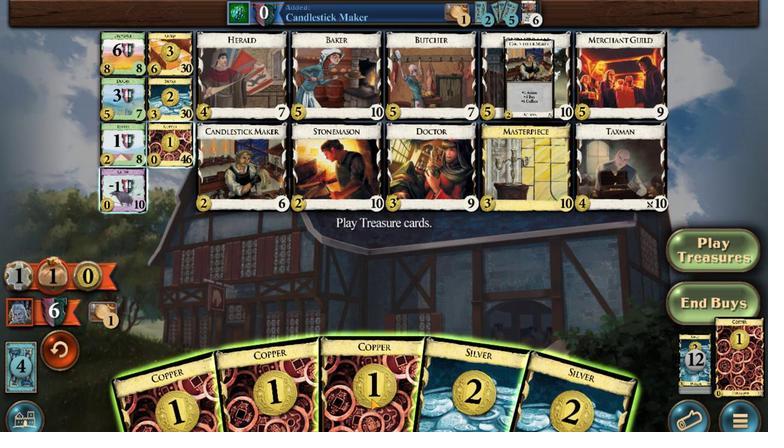 
Action: Mouse moved to (380, 321)
Screenshot: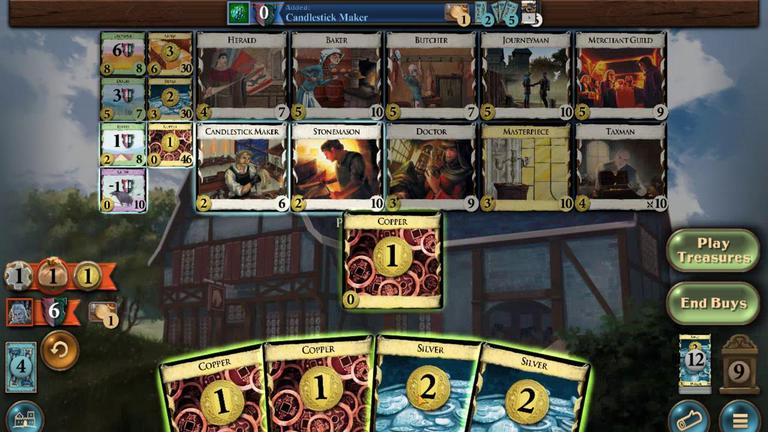 
Action: Mouse pressed left at (380, 321)
Screenshot: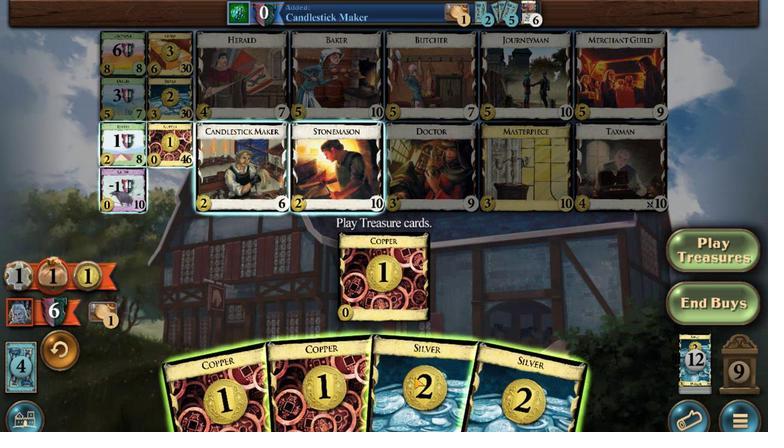 
Action: Mouse moved to (354, 318)
Screenshot: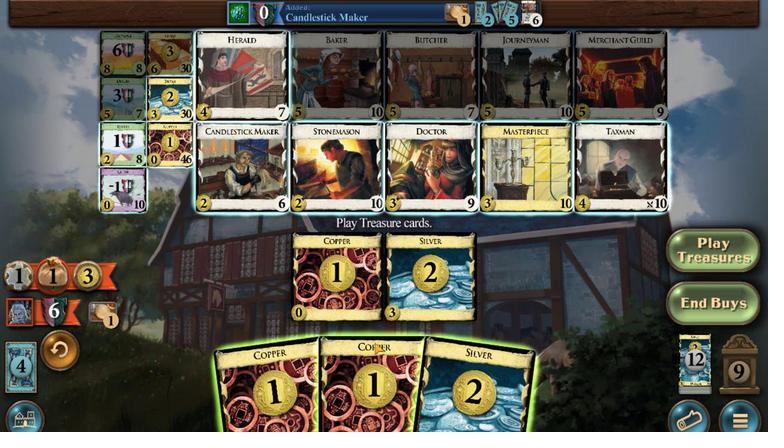 
Action: Mouse pressed left at (354, 318)
Screenshot: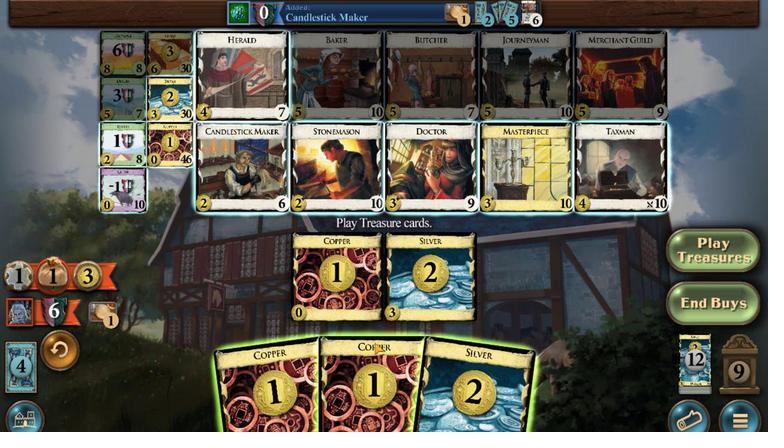 
Action: Mouse moved to (335, 317)
Screenshot: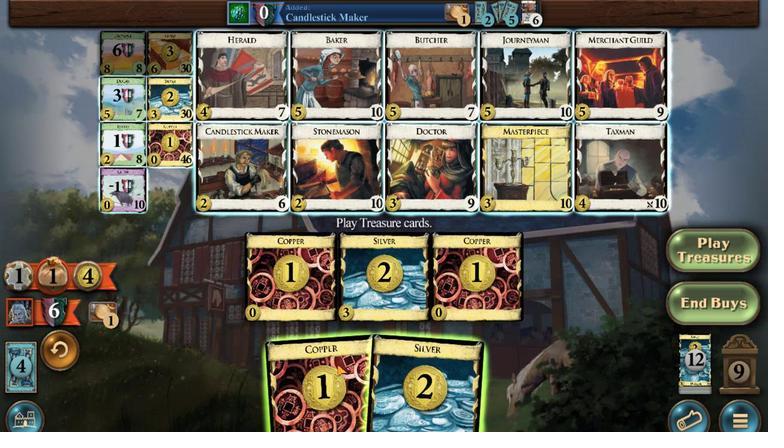 
Action: Mouse pressed left at (335, 317)
Screenshot: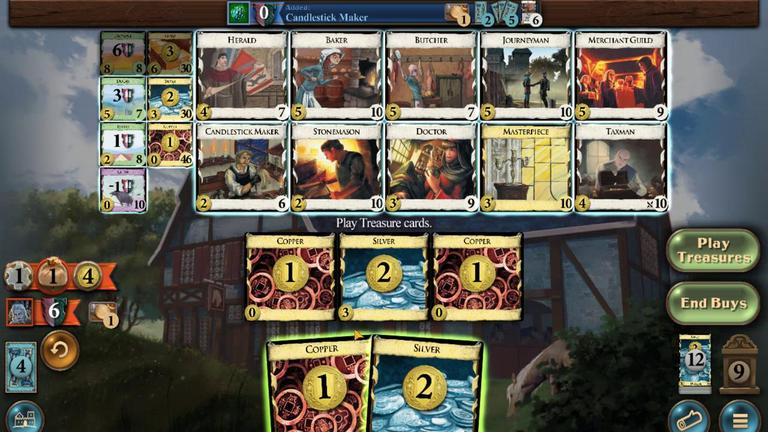 
Action: Mouse moved to (221, 285)
Screenshot: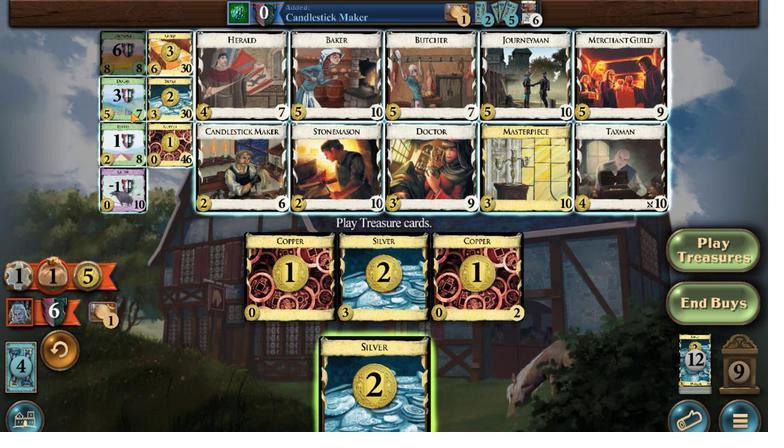 
Action: Mouse pressed left at (221, 285)
Screenshot: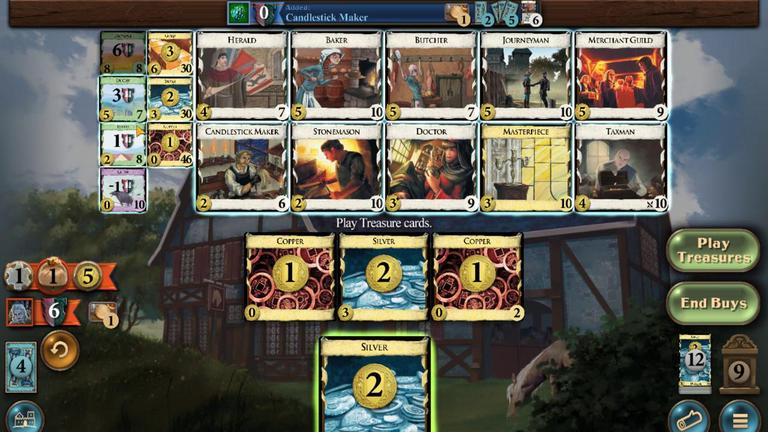 
Action: Mouse moved to (354, 317)
Screenshot: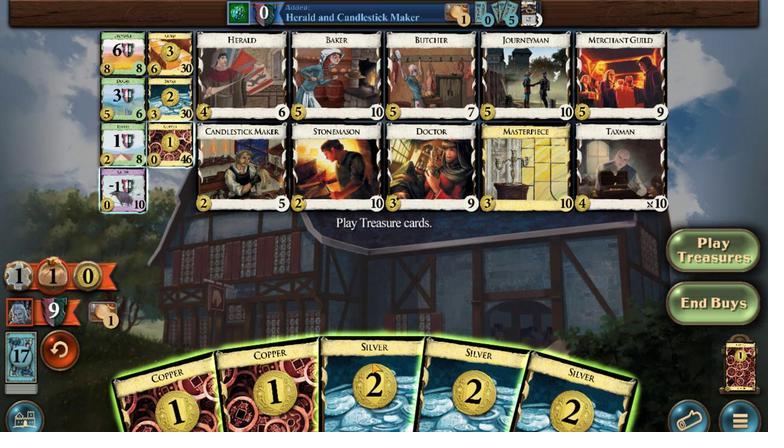 
Action: Mouse pressed left at (354, 317)
Screenshot: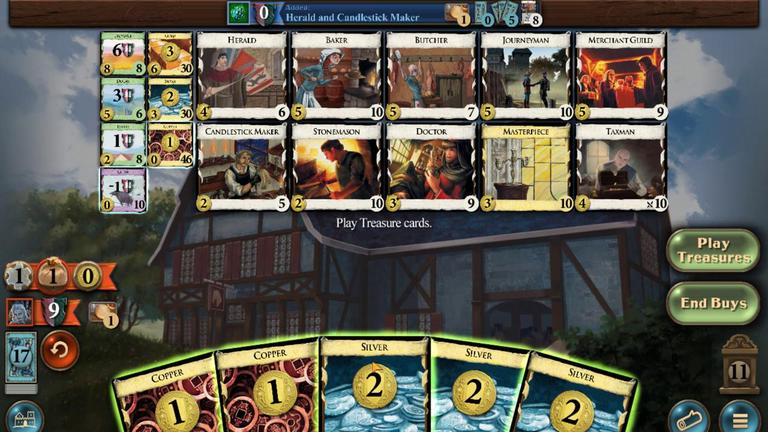 
Action: Mouse moved to (318, 320)
Screenshot: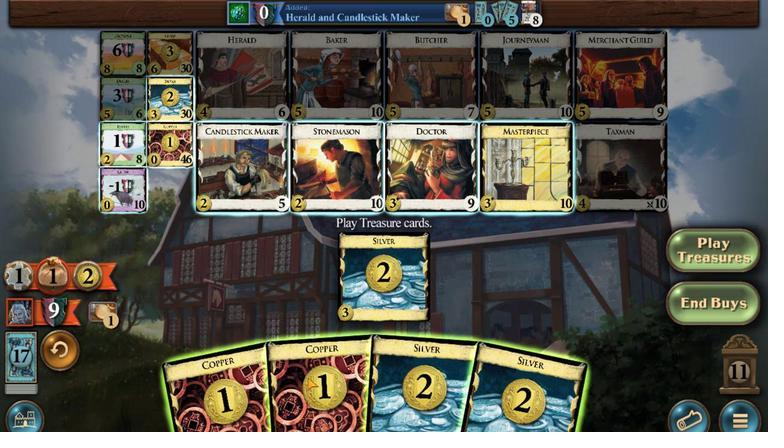 
Action: Mouse pressed left at (318, 320)
Screenshot: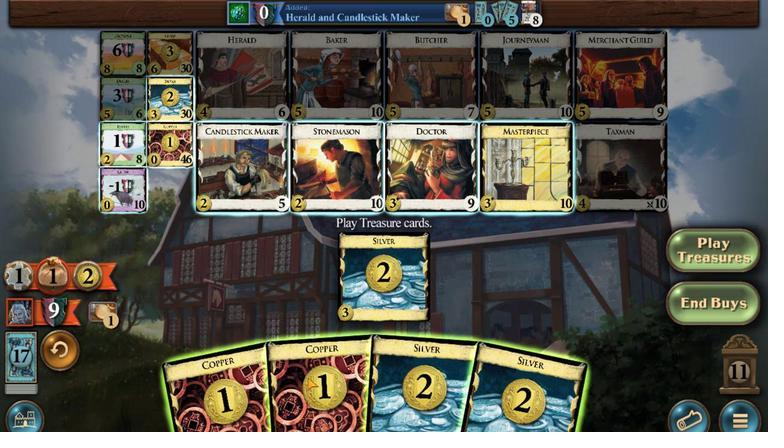 
Action: Mouse moved to (307, 320)
Screenshot: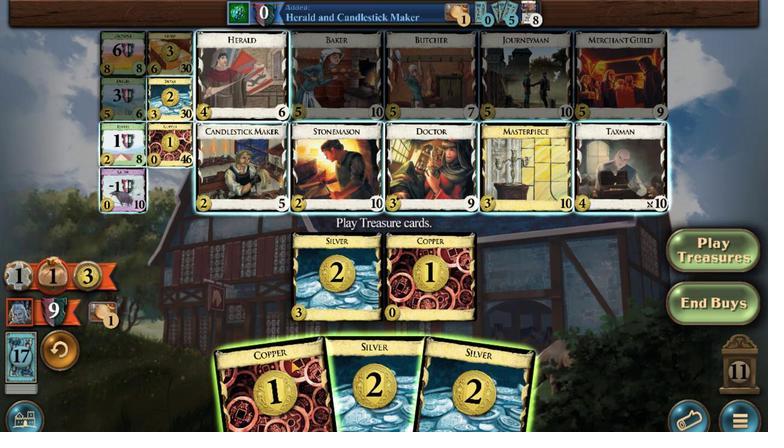 
Action: Mouse pressed left at (307, 320)
Screenshot: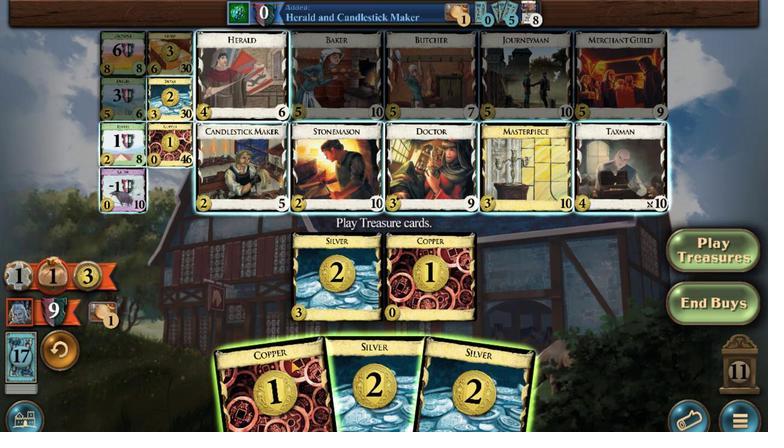 
Action: Mouse moved to (323, 319)
Screenshot: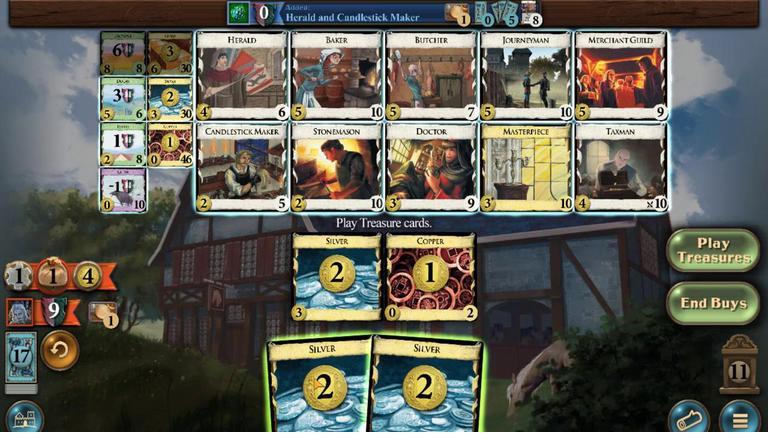 
Action: Mouse pressed left at (323, 319)
Screenshot: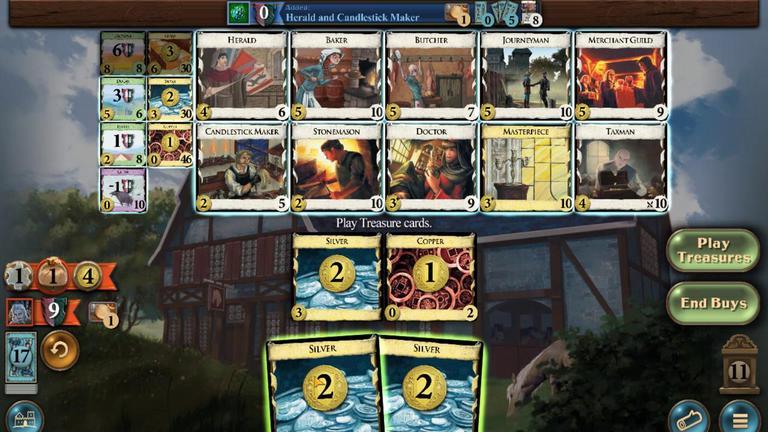 
Action: Mouse moved to (237, 279)
Screenshot: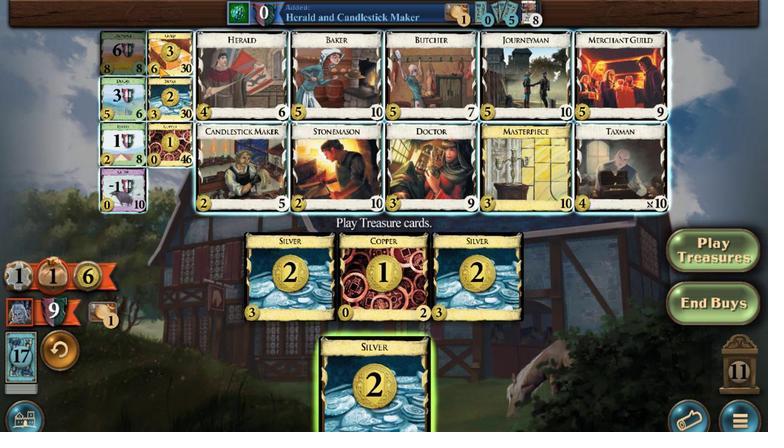 
Action: Mouse pressed left at (237, 279)
Screenshot: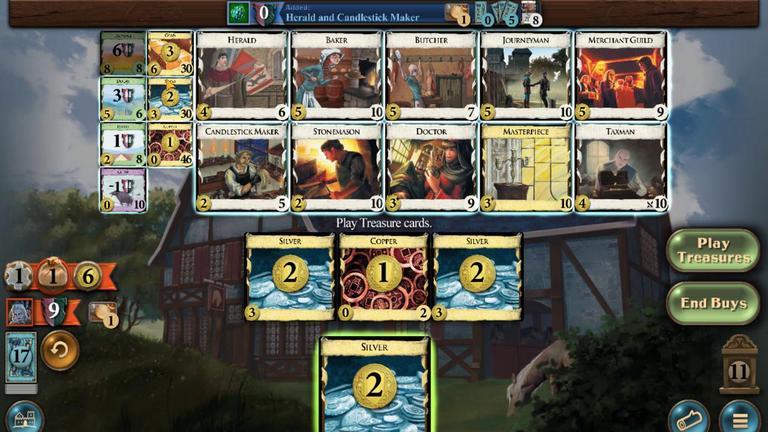 
Action: Mouse moved to (308, 321)
Screenshot: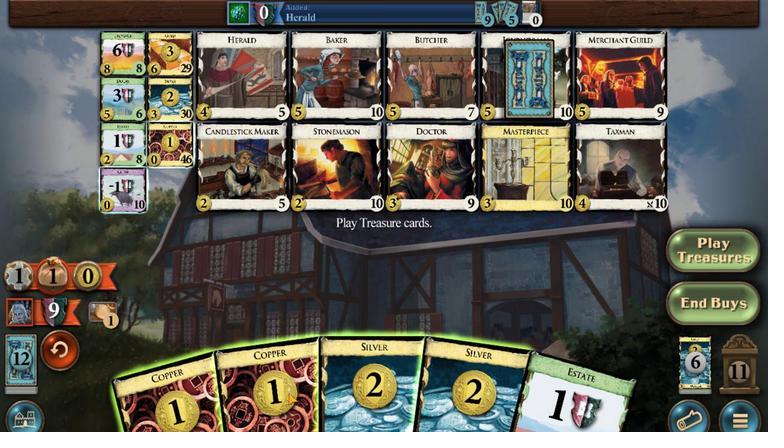 
Action: Mouse pressed left at (308, 321)
Screenshot: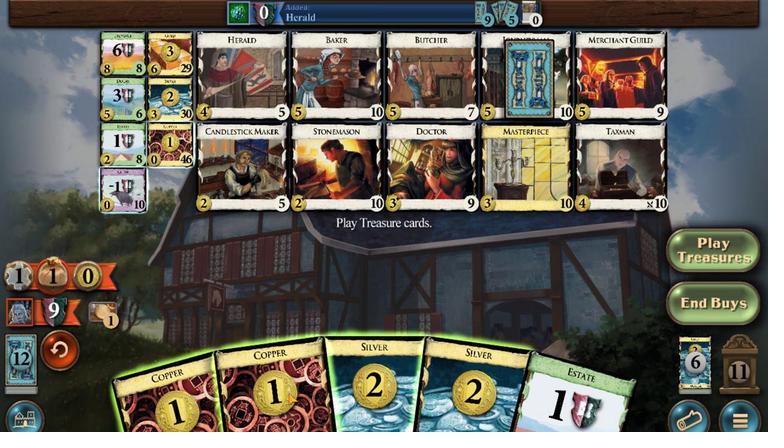 
Action: Mouse moved to (345, 320)
Screenshot: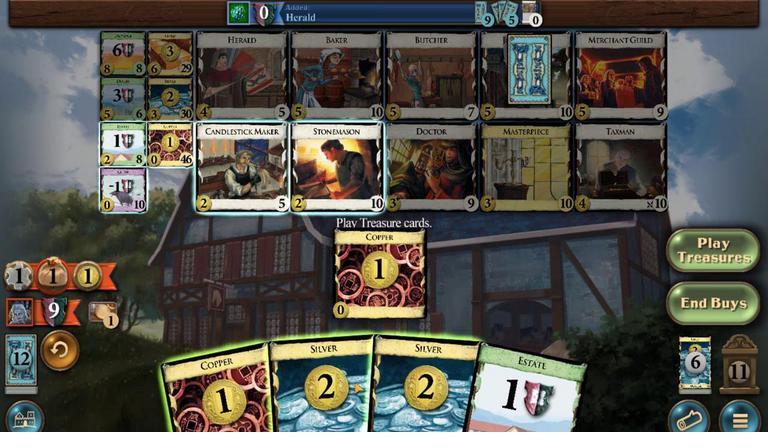
Action: Mouse pressed left at (345, 320)
Screenshot: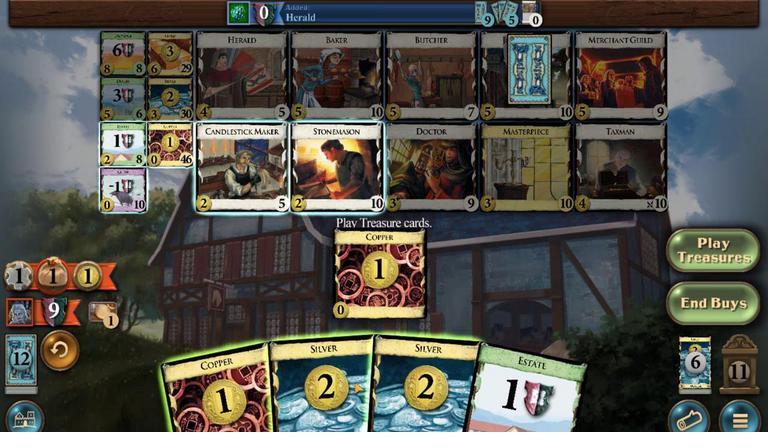 
Action: Mouse moved to (342, 320)
Screenshot: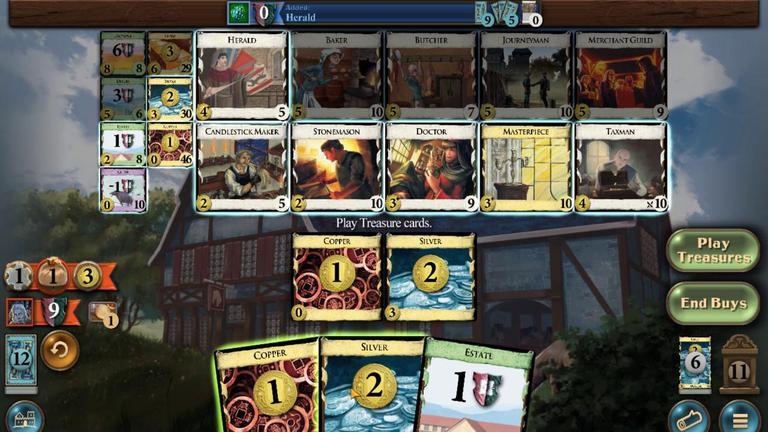 
Action: Mouse pressed left at (342, 320)
Screenshot: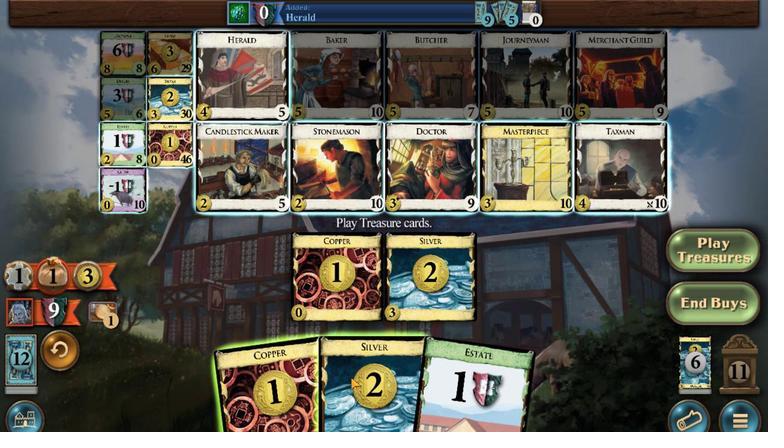 
Action: Mouse moved to (217, 285)
Screenshot: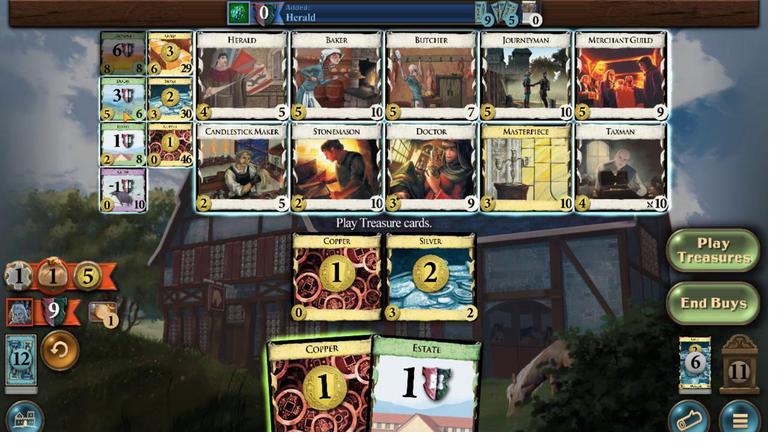 
Action: Mouse pressed left at (217, 285)
Screenshot: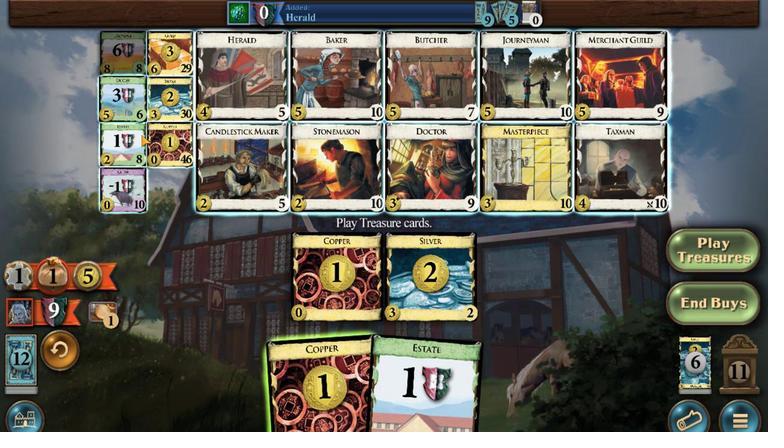 
Action: Mouse moved to (394, 322)
Screenshot: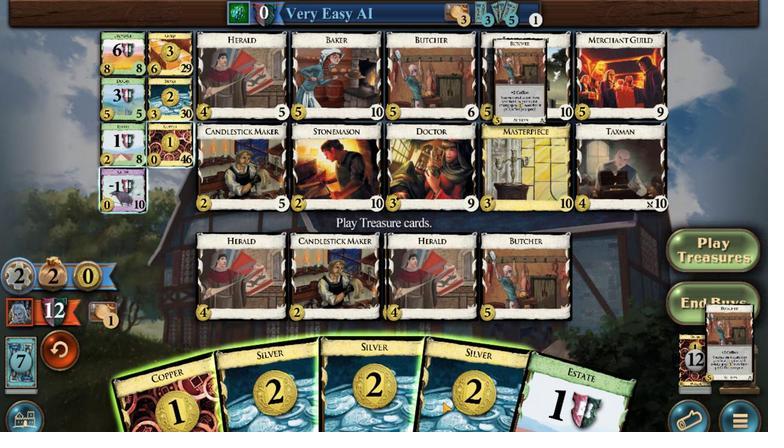 
Action: Mouse pressed left at (394, 322)
Screenshot: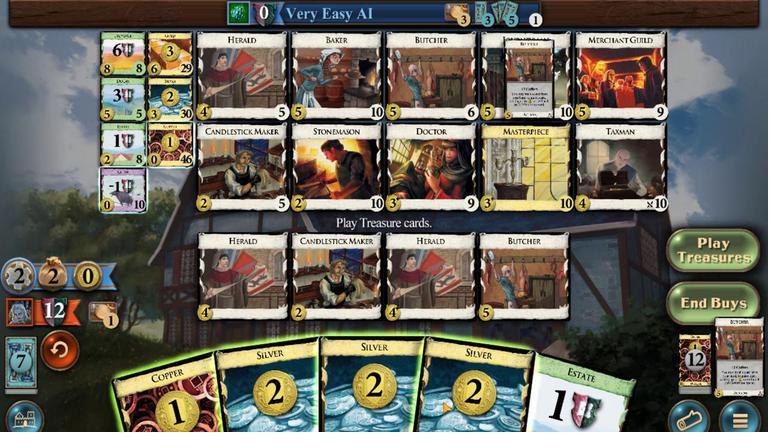 
Action: Mouse moved to (362, 322)
Screenshot: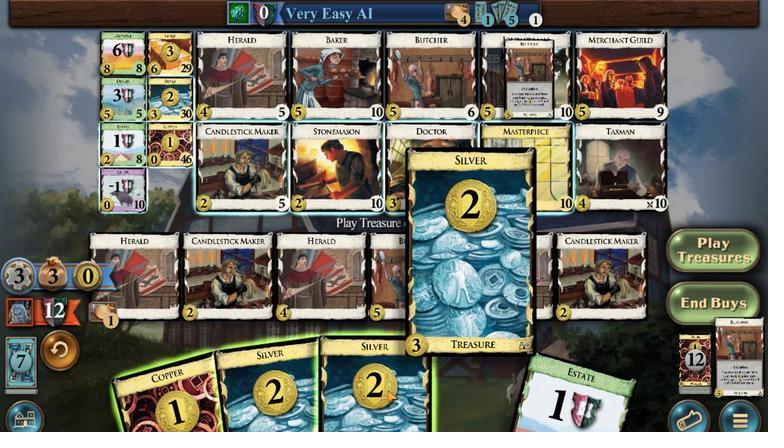 
Action: Mouse pressed left at (362, 322)
Screenshot: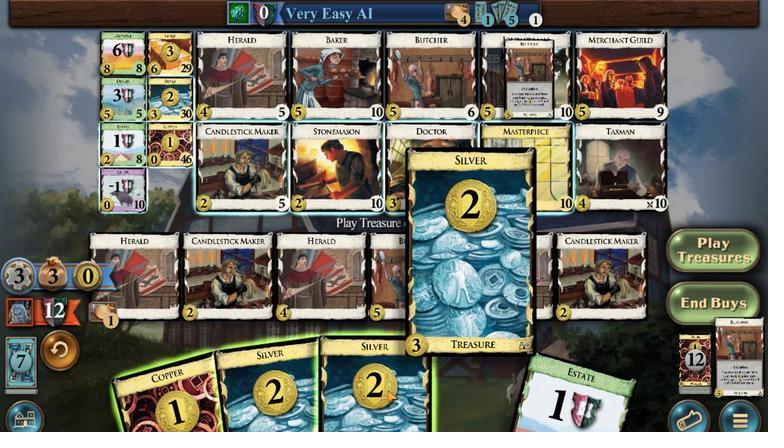 
Action: Mouse moved to (372, 320)
Screenshot: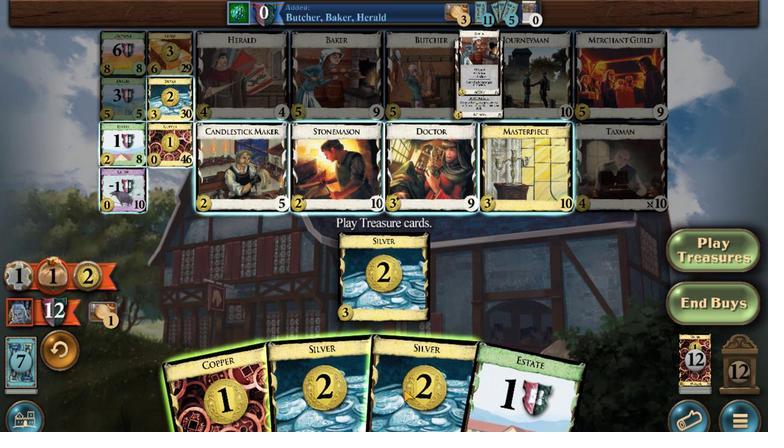 
Action: Mouse pressed left at (372, 320)
Screenshot: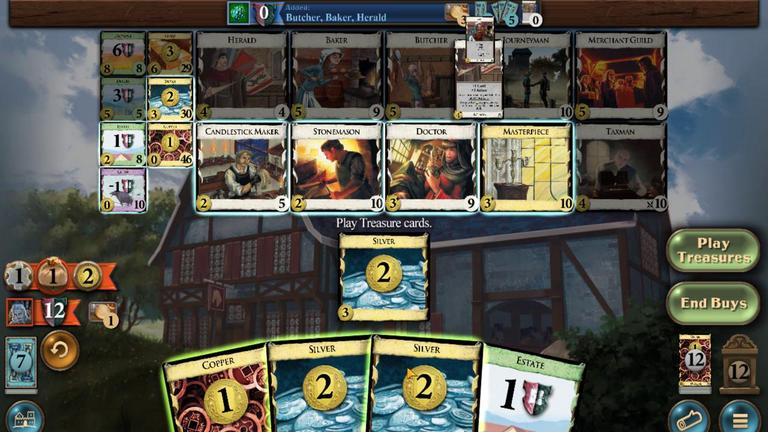 
Action: Mouse moved to (302, 320)
Screenshot: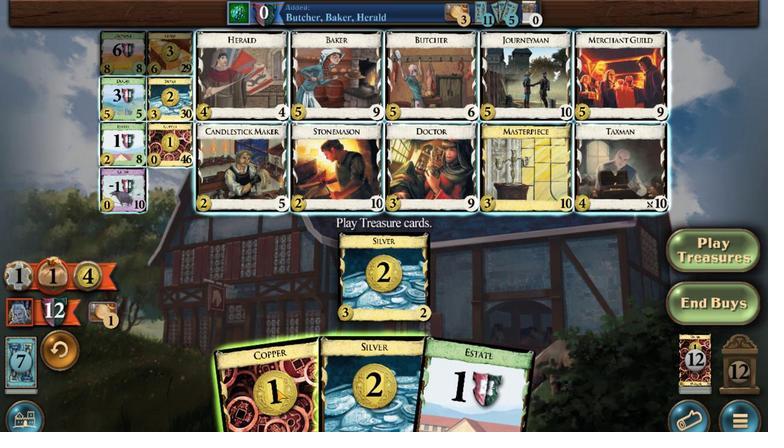 
Action: Mouse pressed left at (302, 320)
Screenshot: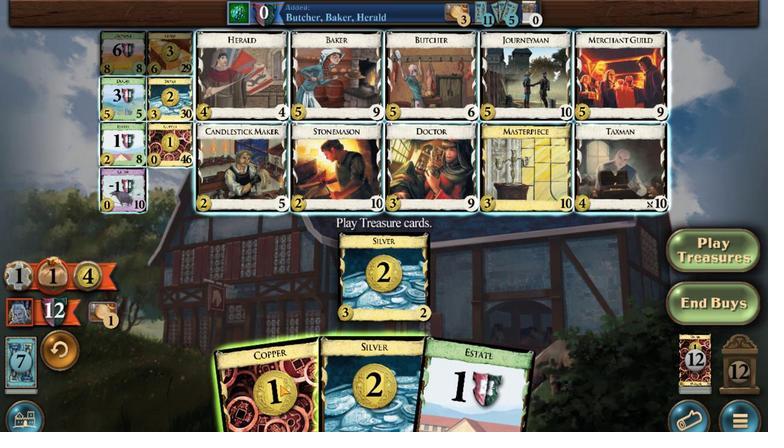 
Action: Mouse moved to (214, 285)
Screenshot: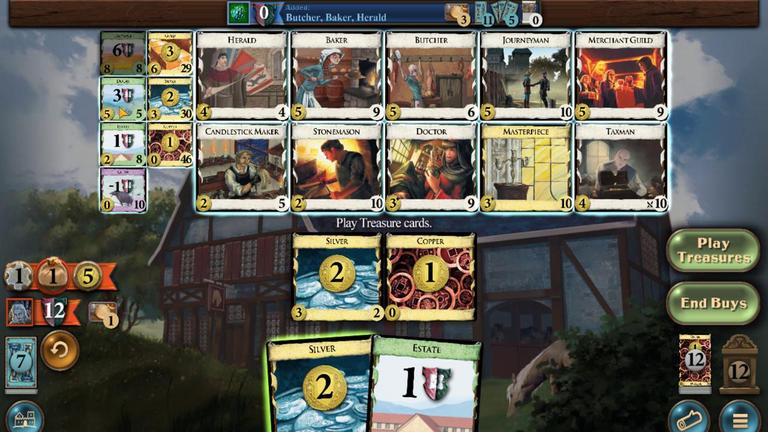 
Action: Mouse pressed left at (214, 285)
Screenshot: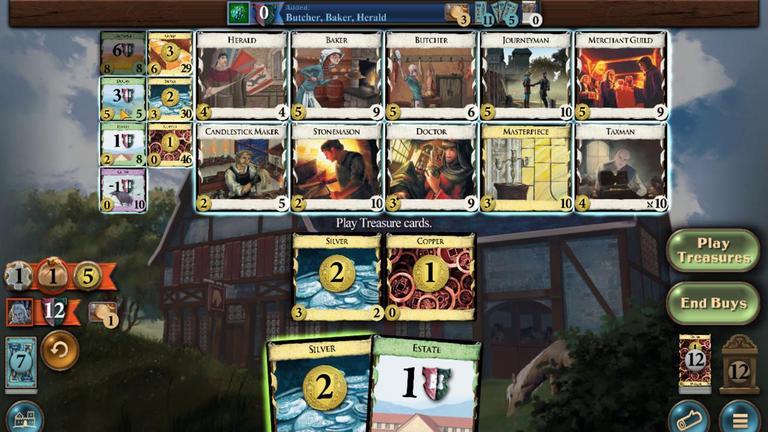 
Action: Mouse moved to (345, 320)
Screenshot: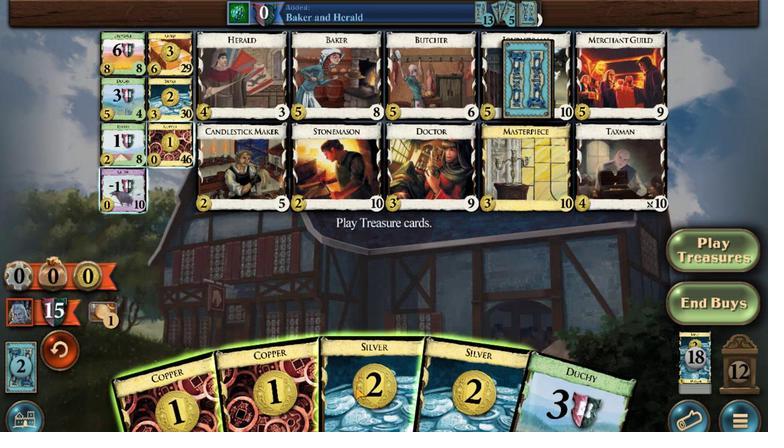 
Action: Mouse pressed left at (345, 320)
Screenshot: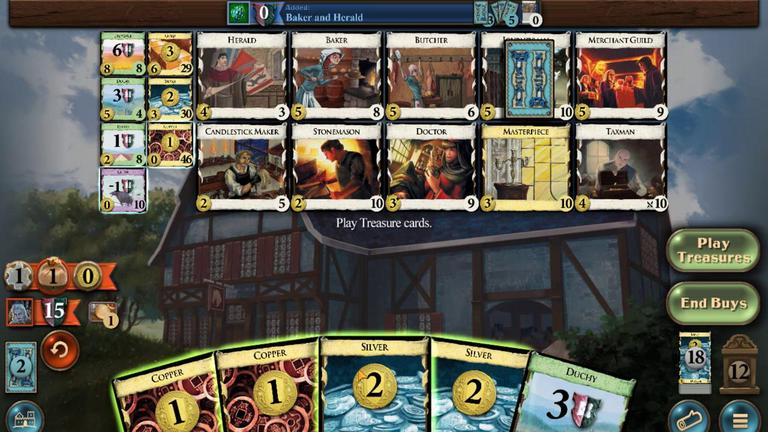 
Action: Mouse moved to (387, 320)
Screenshot: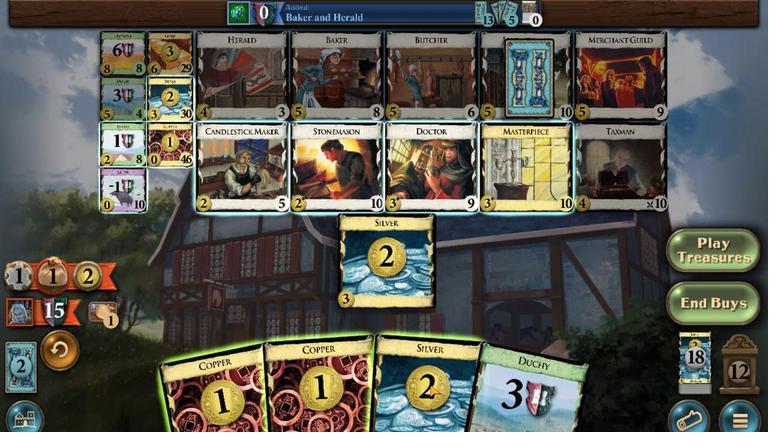 
Action: Mouse pressed left at (387, 320)
Screenshot: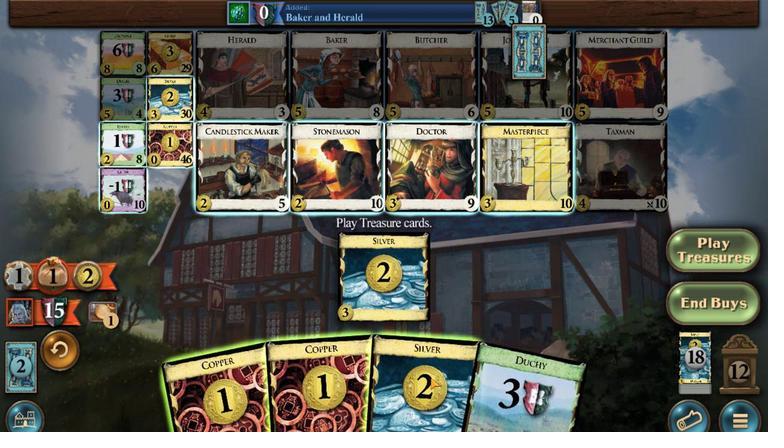 
Action: Mouse moved to (360, 320)
Screenshot: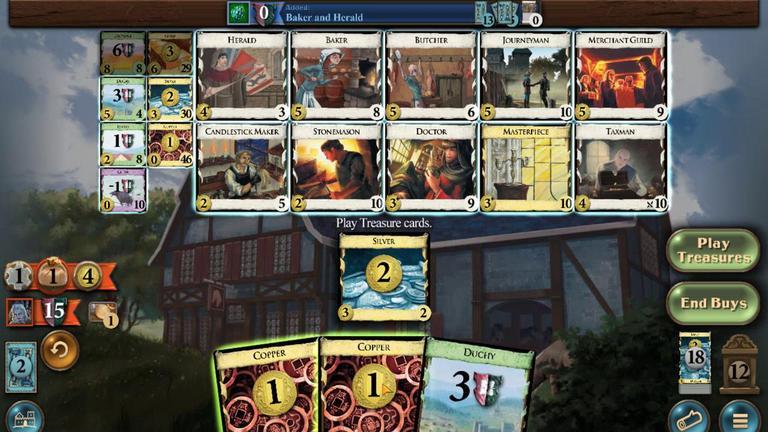 
Action: Mouse pressed left at (360, 320)
Screenshot: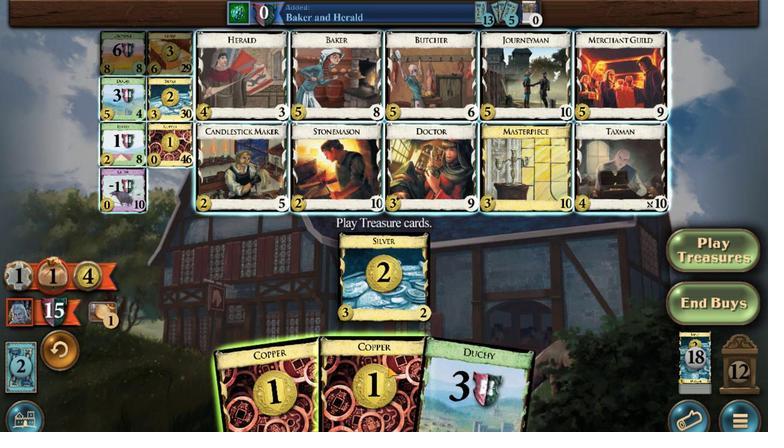 
Action: Mouse moved to (221, 285)
Screenshot: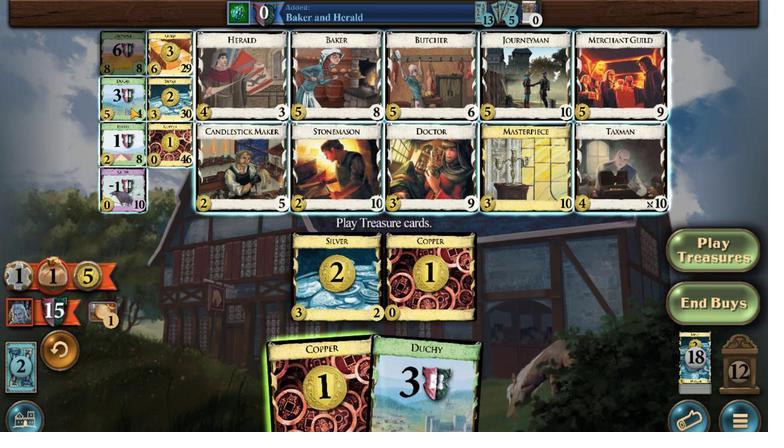 
Action: Mouse pressed left at (221, 285)
Screenshot: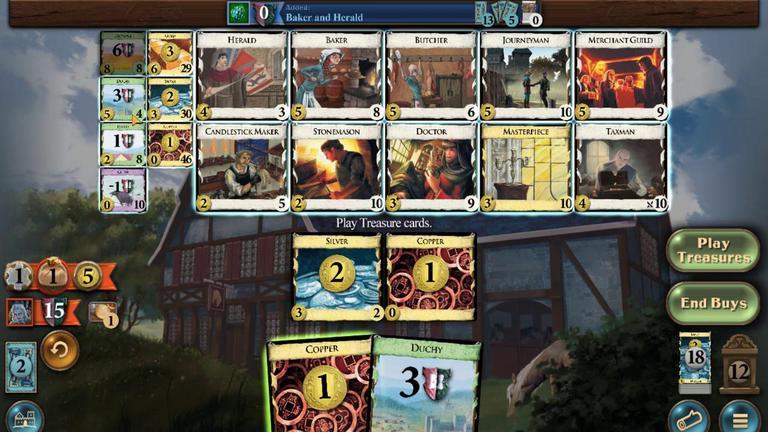 
Action: Mouse moved to (308, 320)
Screenshot: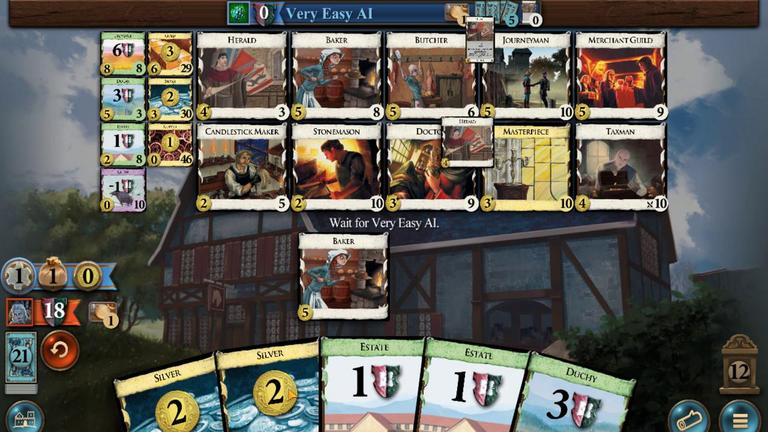 
Action: Mouse pressed left at (308, 320)
Screenshot: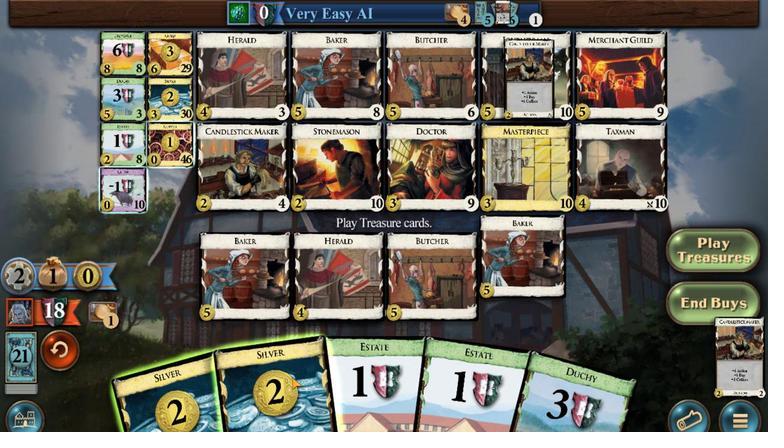 
Action: Mouse moved to (279, 318)
Screenshot: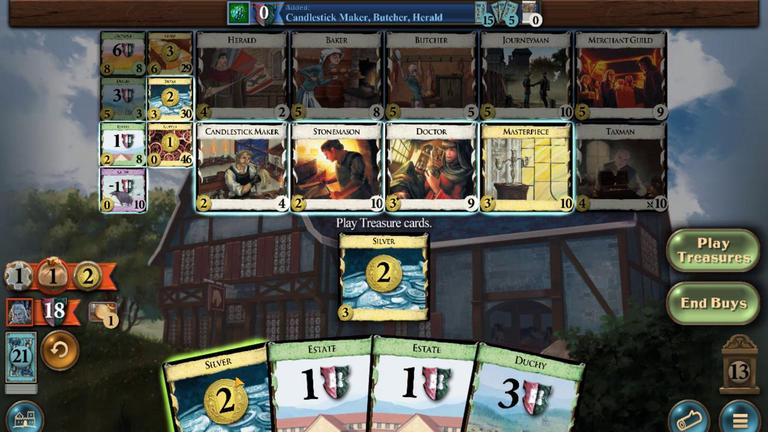 
Action: Mouse pressed left at (279, 318)
Screenshot: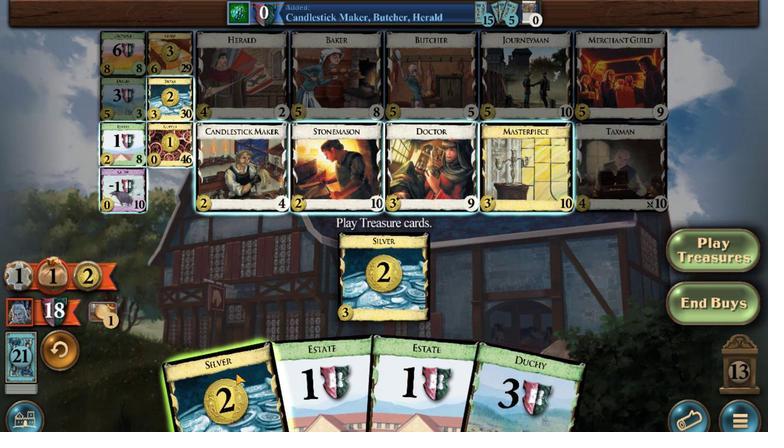 
Action: Mouse moved to (218, 284)
Screenshot: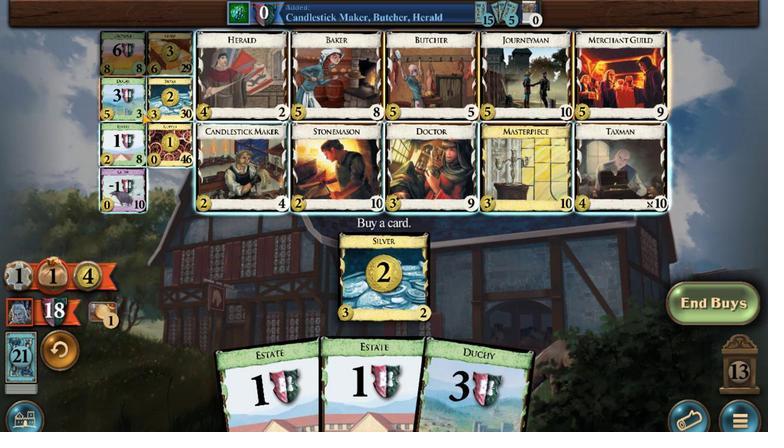 
Action: Mouse pressed left at (218, 284)
Screenshot: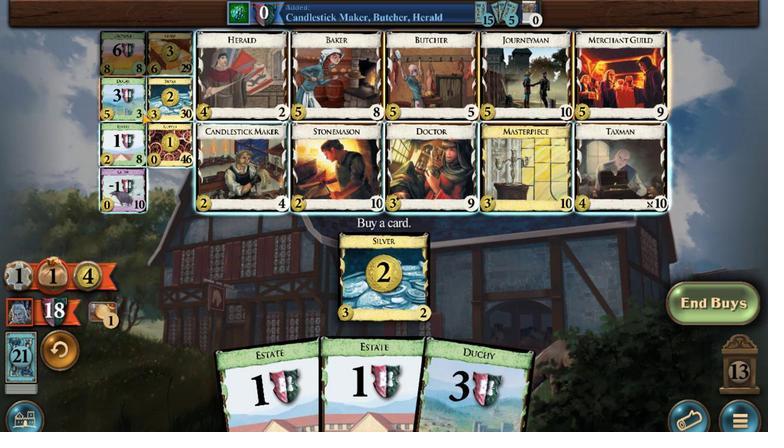 
Action: Mouse moved to (352, 318)
Screenshot: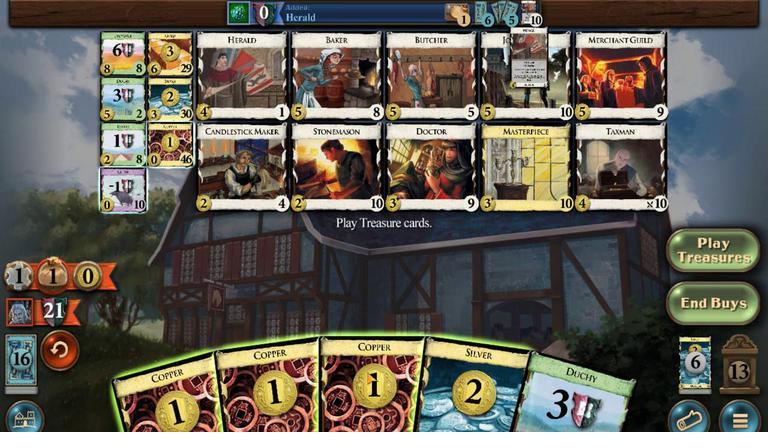 
Action: Mouse pressed left at (352, 318)
Screenshot: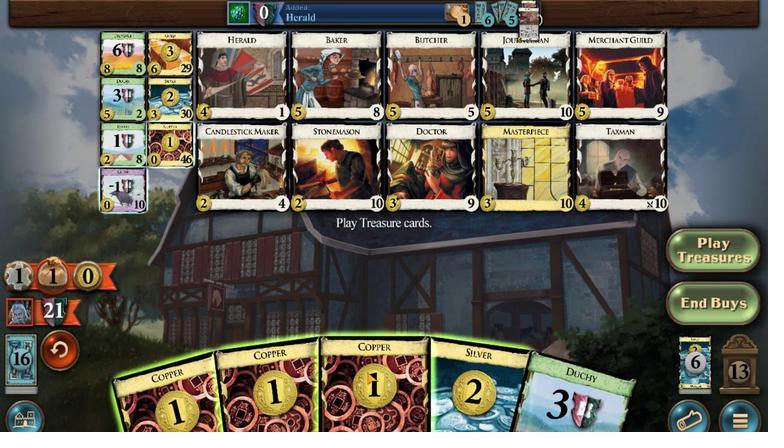 
Action: Mouse moved to (326, 316)
Screenshot: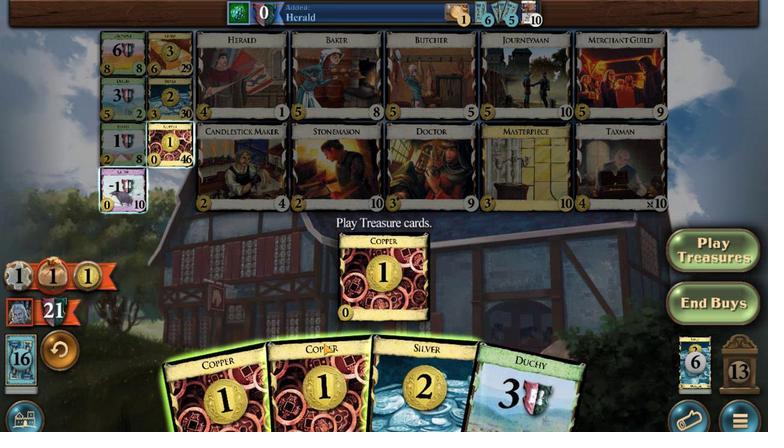 
Action: Mouse pressed left at (326, 316)
Screenshot: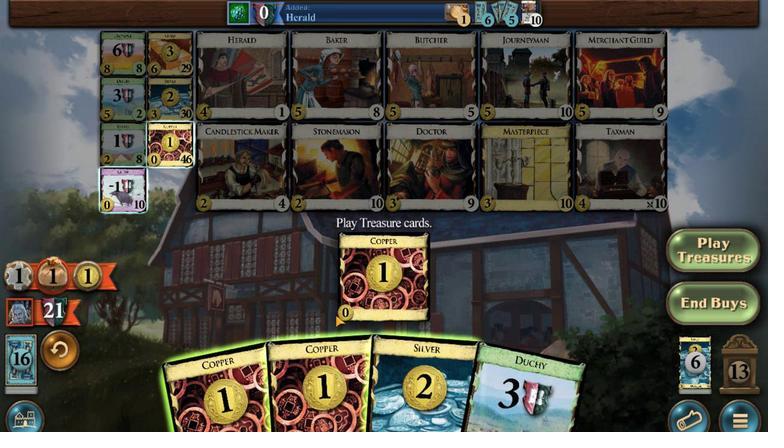 
Action: Mouse moved to (311, 316)
Screenshot: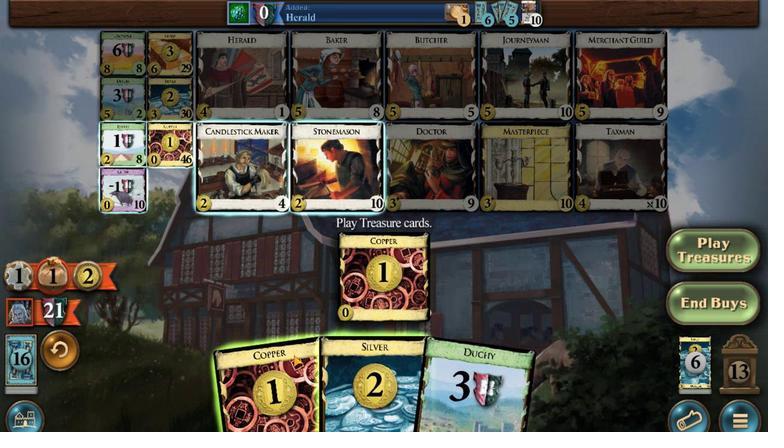 
Action: Mouse pressed left at (311, 316)
Screenshot: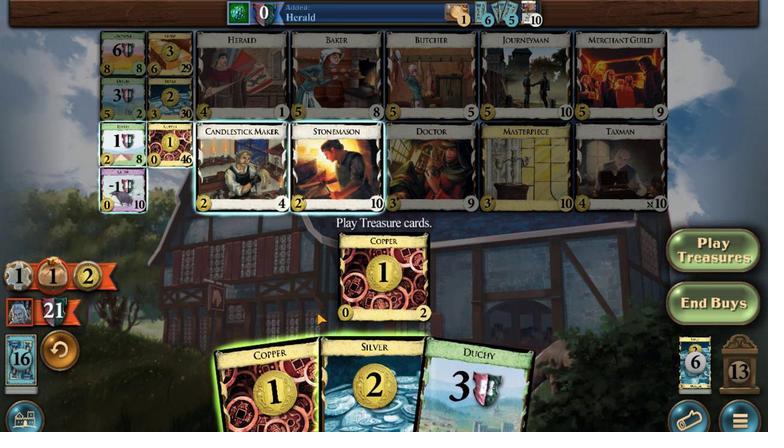 
Action: Mouse moved to (241, 285)
Screenshot: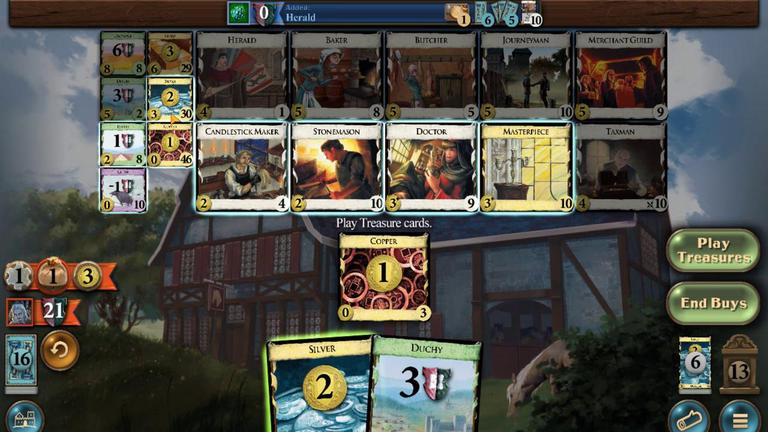 
Action: Mouse pressed left at (241, 285)
Screenshot: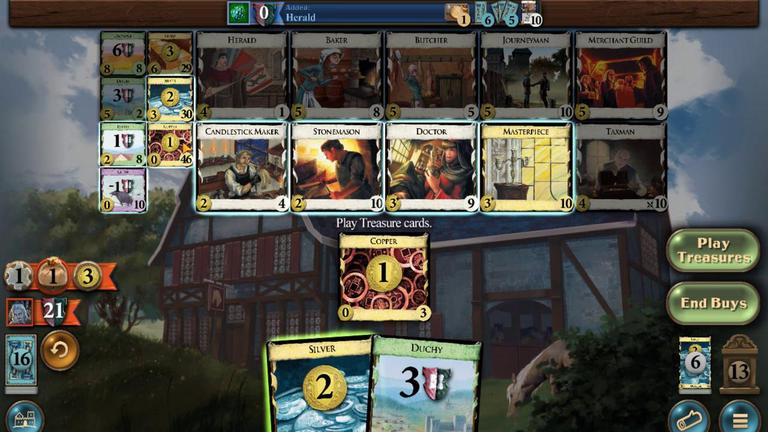 
Action: Mouse moved to (371, 320)
Screenshot: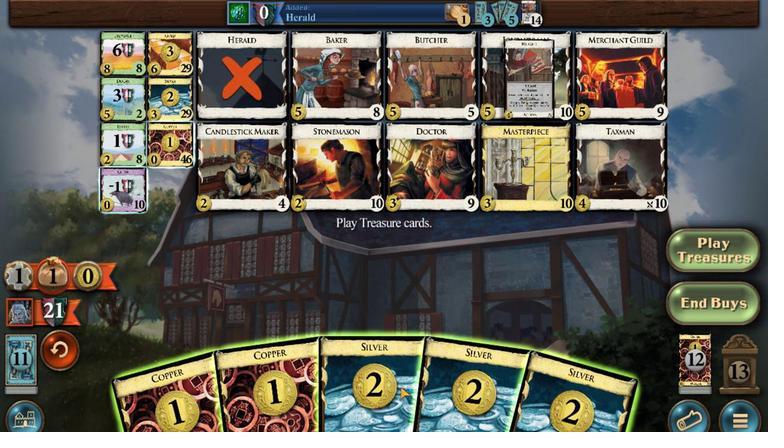 
Action: Mouse pressed left at (371, 320)
Screenshot: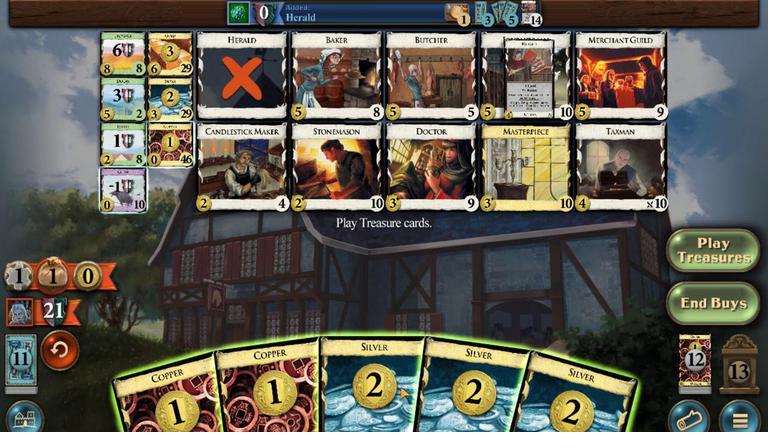 
Action: Mouse moved to (373, 318)
Screenshot: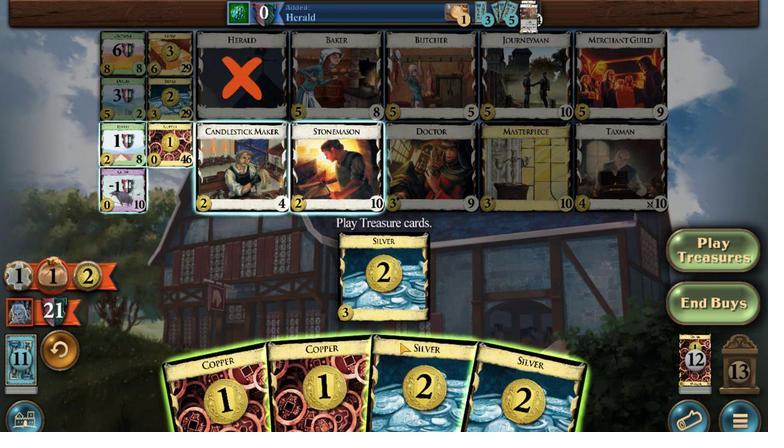 
Action: Mouse pressed left at (373, 318)
Screenshot: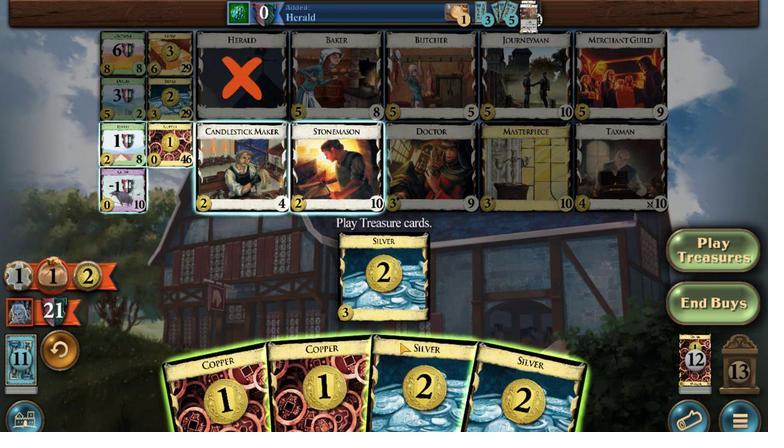 
Action: Mouse moved to (340, 318)
Screenshot: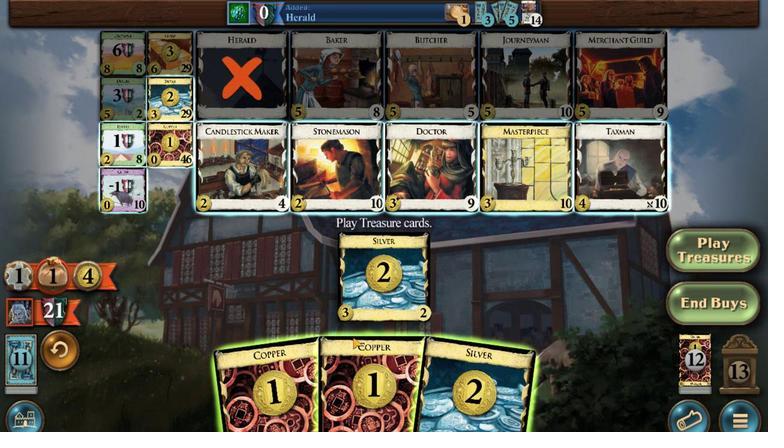 
Action: Mouse pressed left at (340, 318)
Screenshot: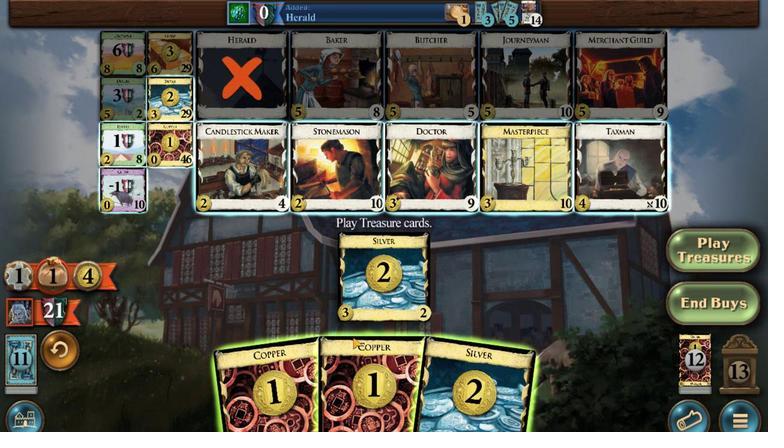 
Action: Mouse moved to (216, 284)
Screenshot: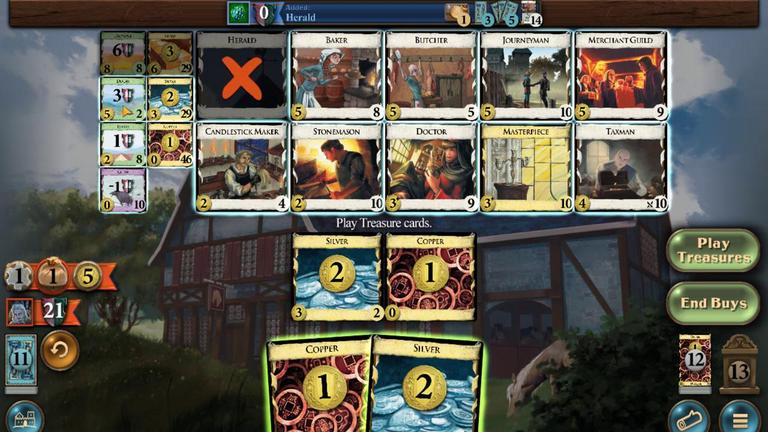 
Action: Mouse pressed left at (216, 284)
Screenshot: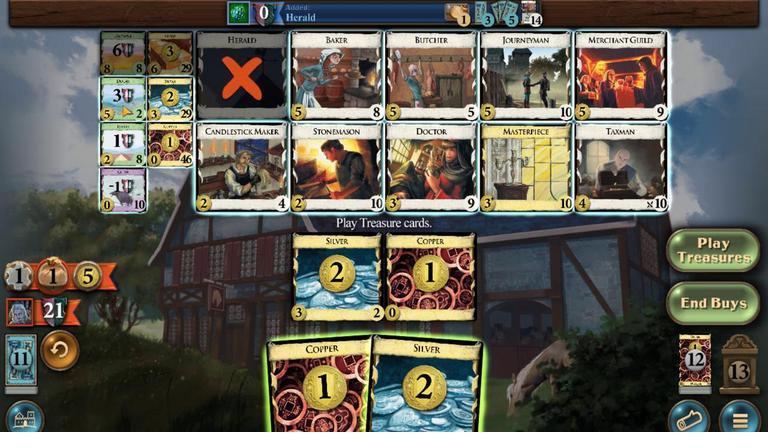 
Action: Mouse moved to (345, 319)
Screenshot: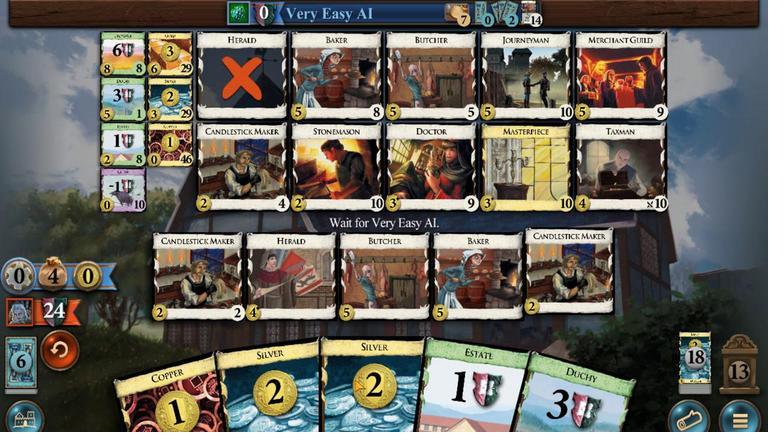 
Action: Mouse pressed left at (345, 319)
Screenshot: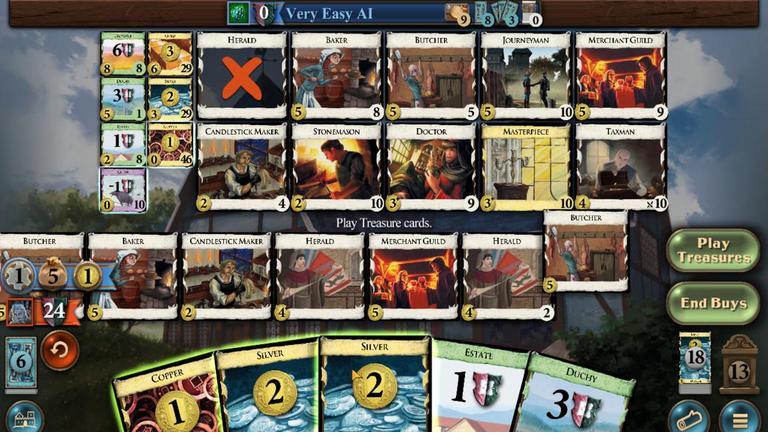
Action: Mouse moved to (314, 321)
Screenshot: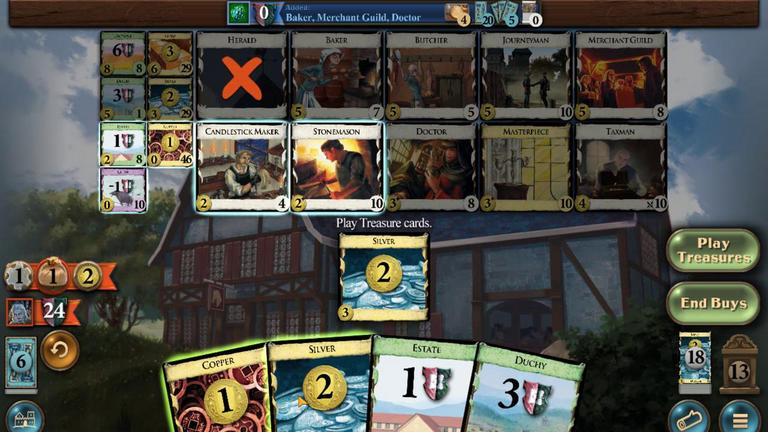 
Action: Mouse pressed left at (314, 321)
Screenshot: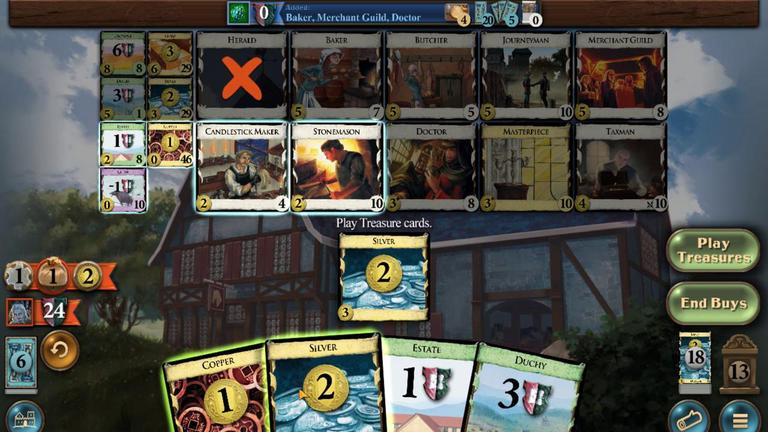 
Action: Mouse moved to (309, 317)
Screenshot: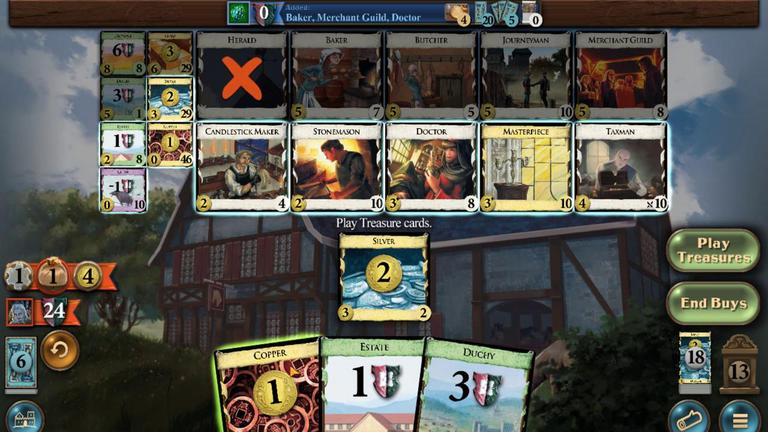 
Action: Mouse pressed left at (309, 317)
Screenshot: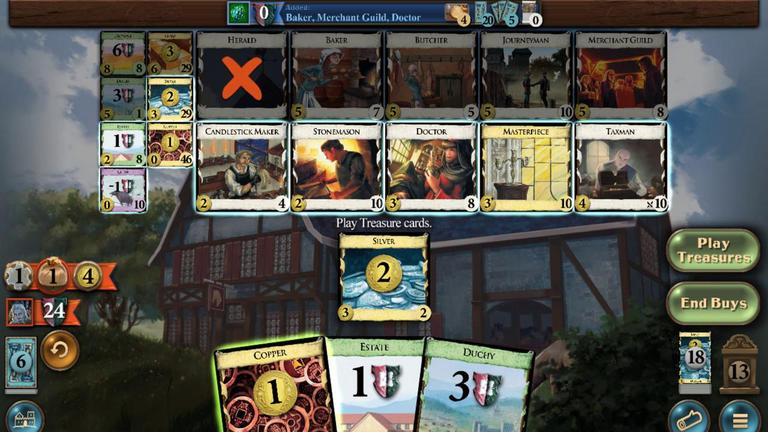 
Action: Mouse moved to (213, 284)
Screenshot: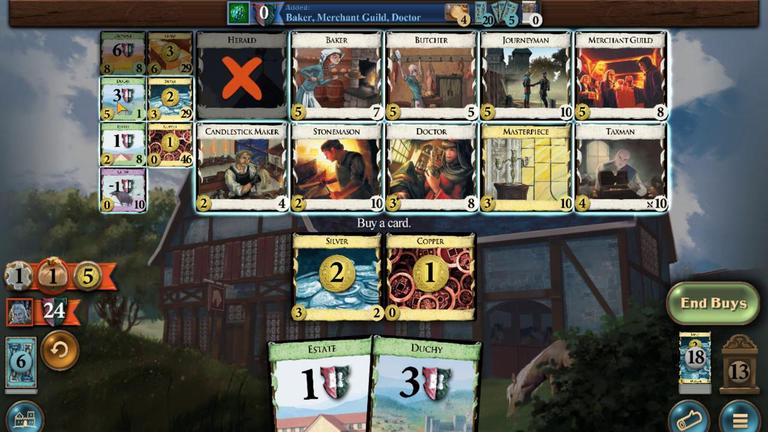 
Action: Mouse pressed left at (213, 284)
Screenshot: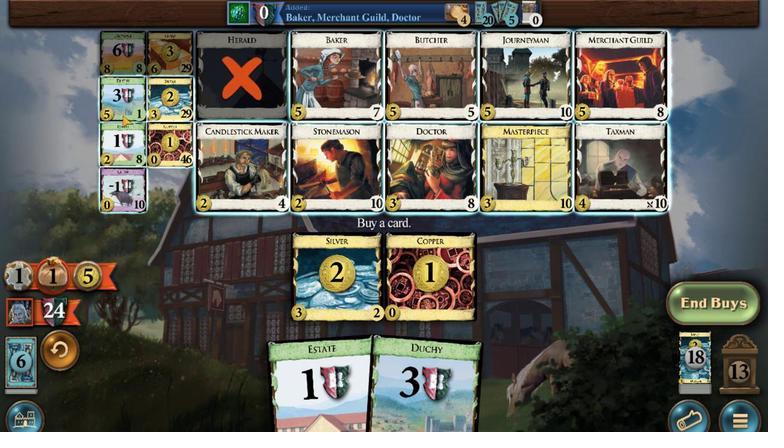
Action: Mouse moved to (404, 318)
Screenshot: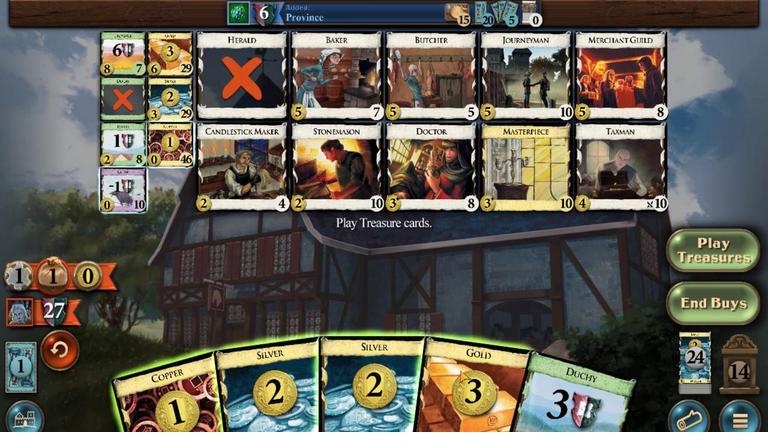 
Action: Mouse pressed left at (404, 318)
Screenshot: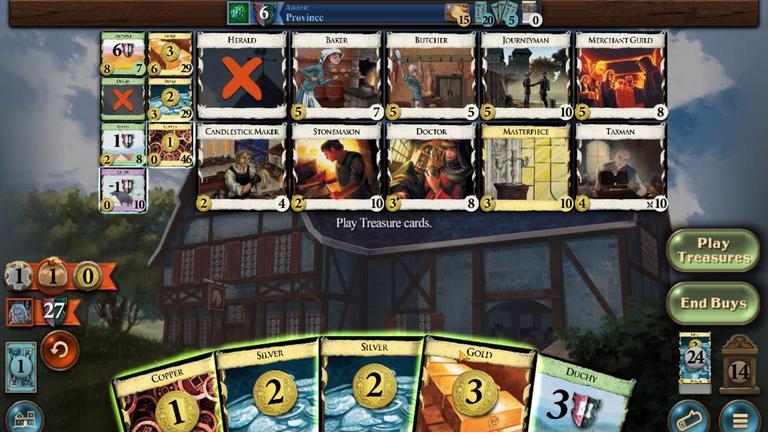 
Action: Mouse moved to (382, 318)
Screenshot: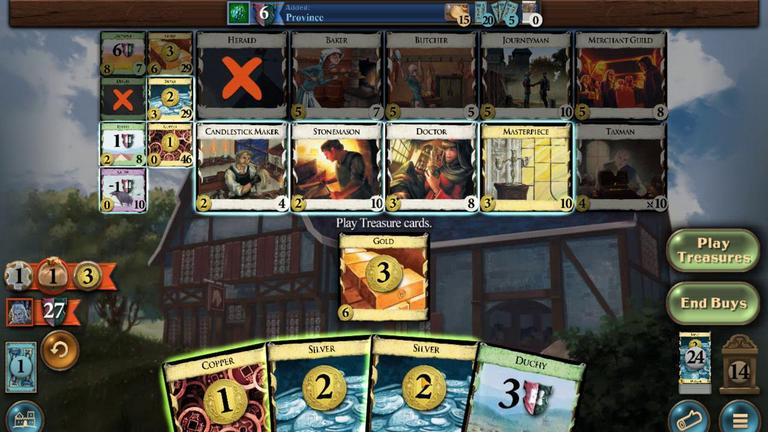 
Action: Mouse pressed left at (382, 318)
Screenshot: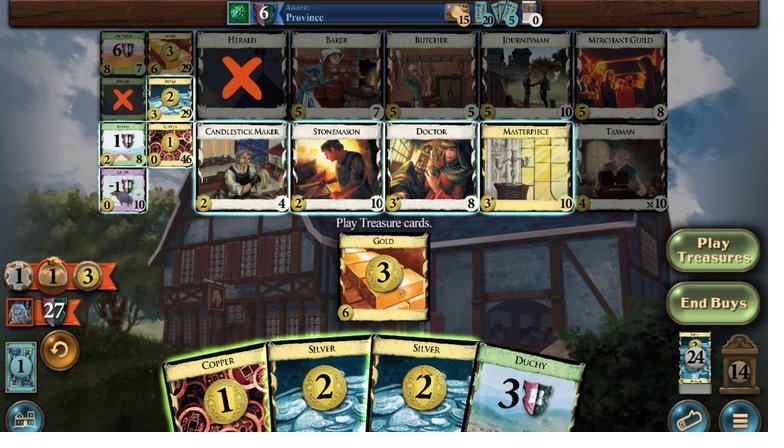 
Action: Mouse moved to (364, 318)
Screenshot: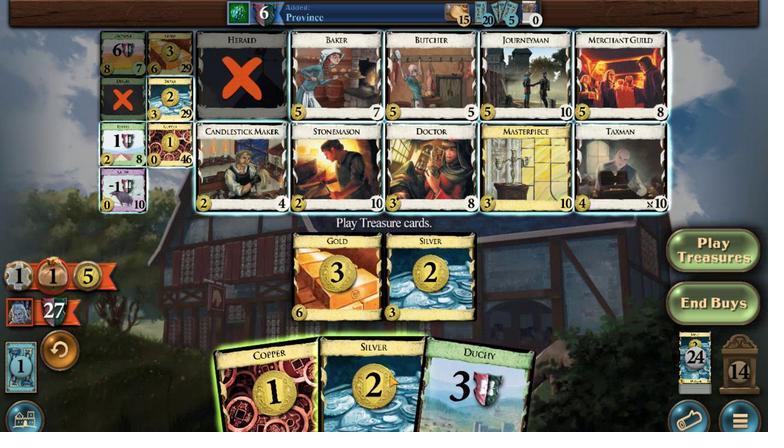 
Action: Mouse pressed left at (364, 318)
Screenshot: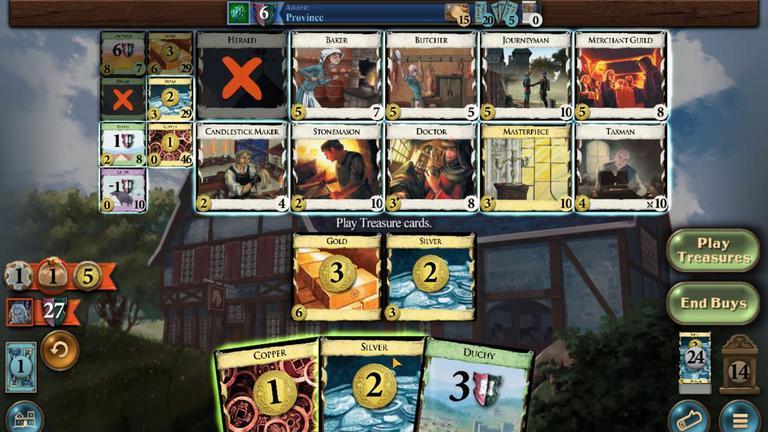 
Action: Mouse moved to (348, 318)
Screenshot: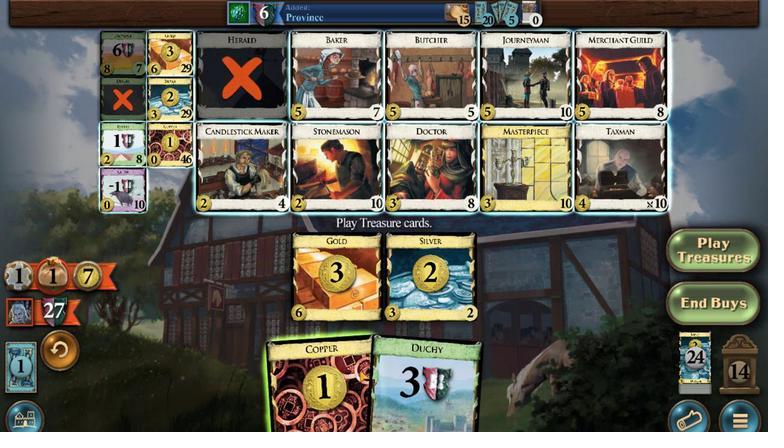 
Action: Mouse pressed left at (348, 318)
Screenshot: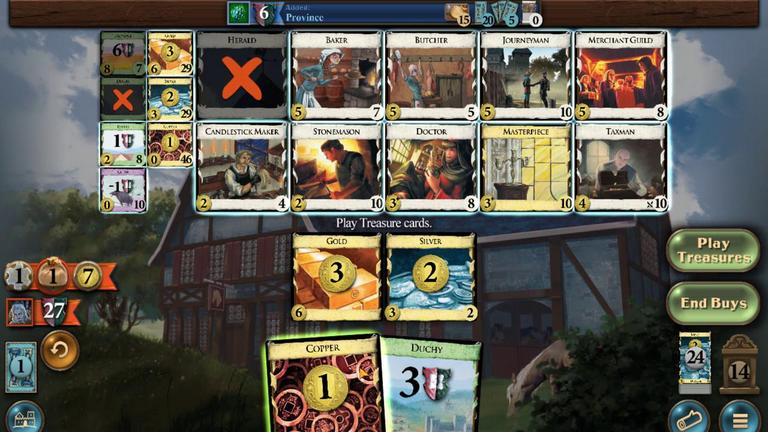
Action: Mouse moved to (215, 279)
Screenshot: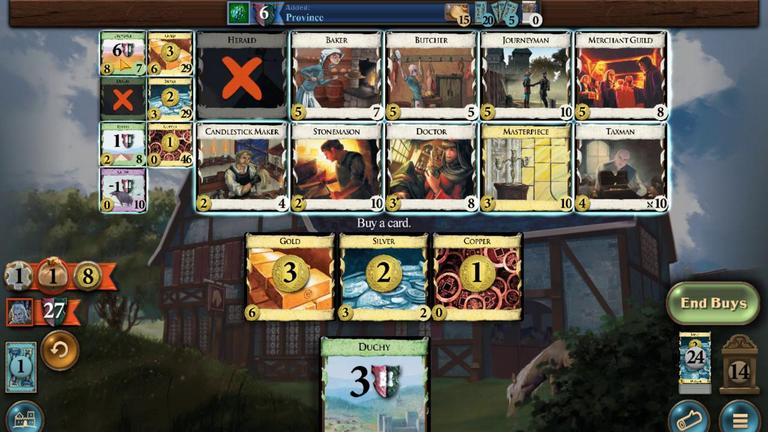
Action: Mouse pressed left at (215, 279)
Screenshot: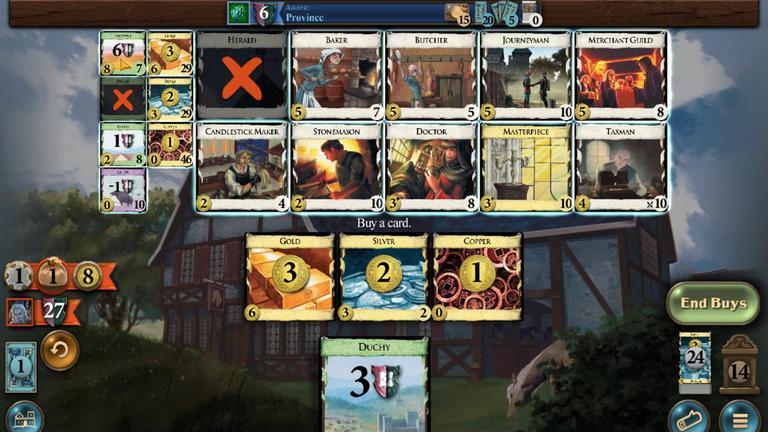 
Action: Mouse moved to (354, 319)
Screenshot: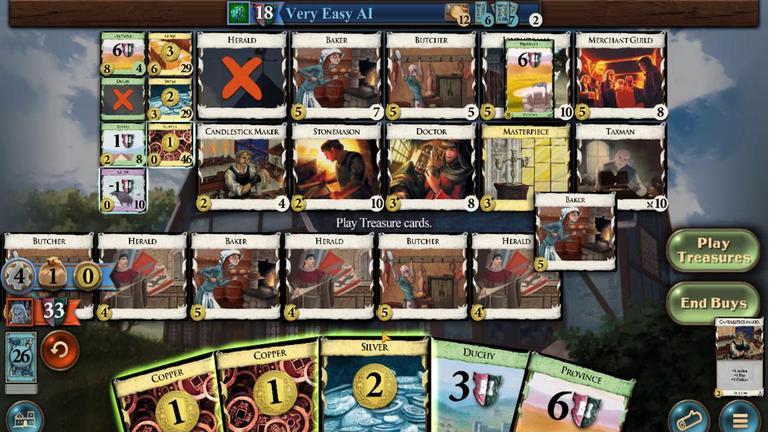
Action: Mouse pressed left at (354, 319)
Screenshot: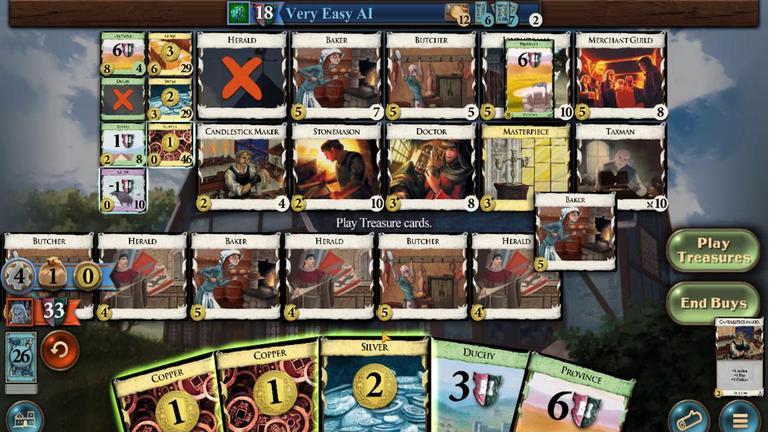 
Action: Mouse moved to (302, 318)
Screenshot: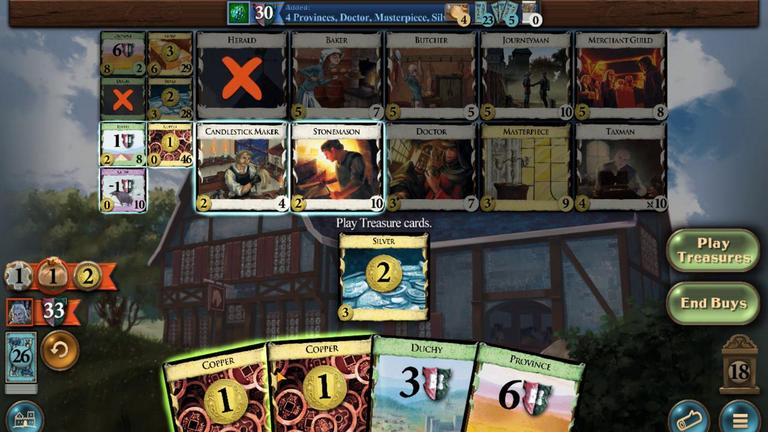 
Action: Mouse pressed left at (302, 318)
Screenshot: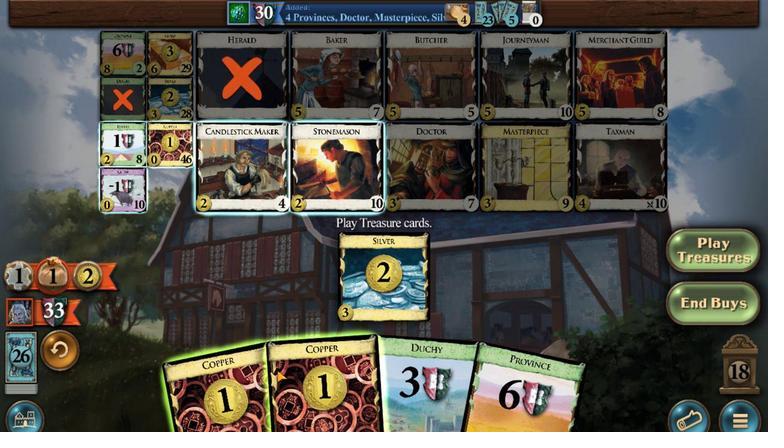 
Action: Mouse moved to (236, 284)
Screenshot: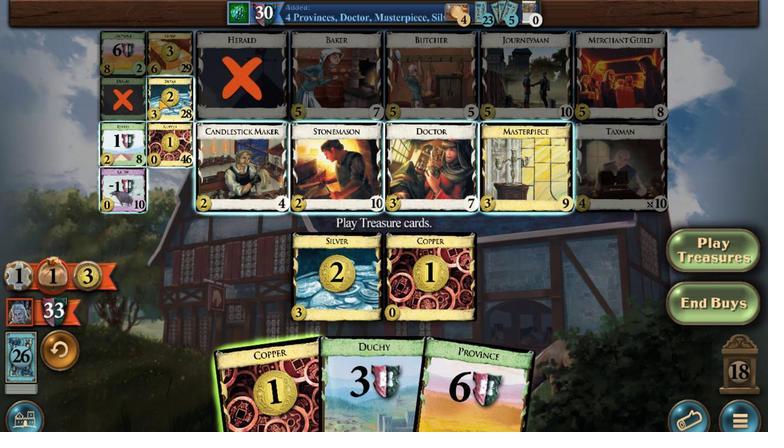 
Action: Mouse pressed left at (236, 284)
Screenshot: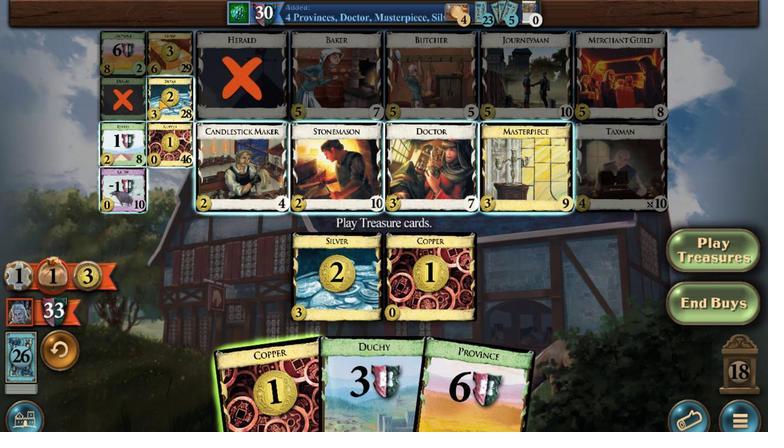 
Action: Mouse moved to (388, 320)
Screenshot: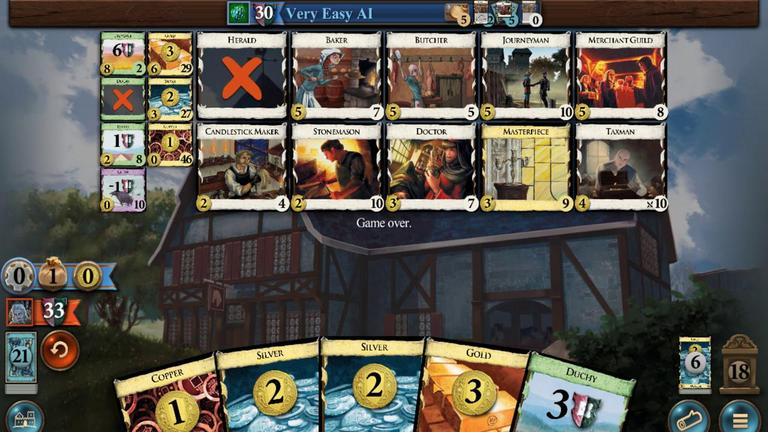 
